 Task: Search one way flight ticket for 4 adults, 2 children, 2 infants in seat and 1 infant on lap in premium economy from Lewisburg: Greenbrier Valley Airport to Riverton: Central Wyoming Regional Airport (was Riverton Regional) on 8-4-2023. Choice of flights is Singapure airlines. Number of bags: 2 checked bags. Price is upto 108000. Outbound departure time preference is 6:15.
Action: Mouse moved to (397, 333)
Screenshot: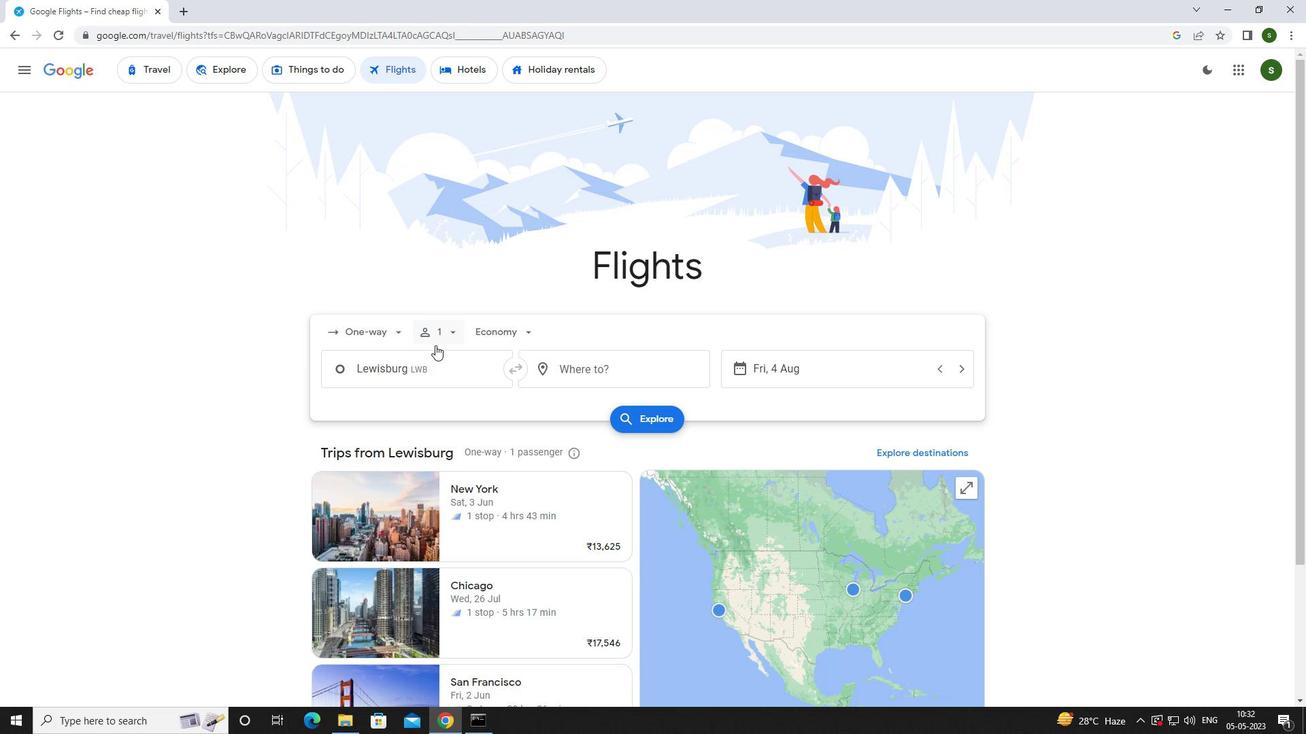 
Action: Mouse pressed left at (397, 333)
Screenshot: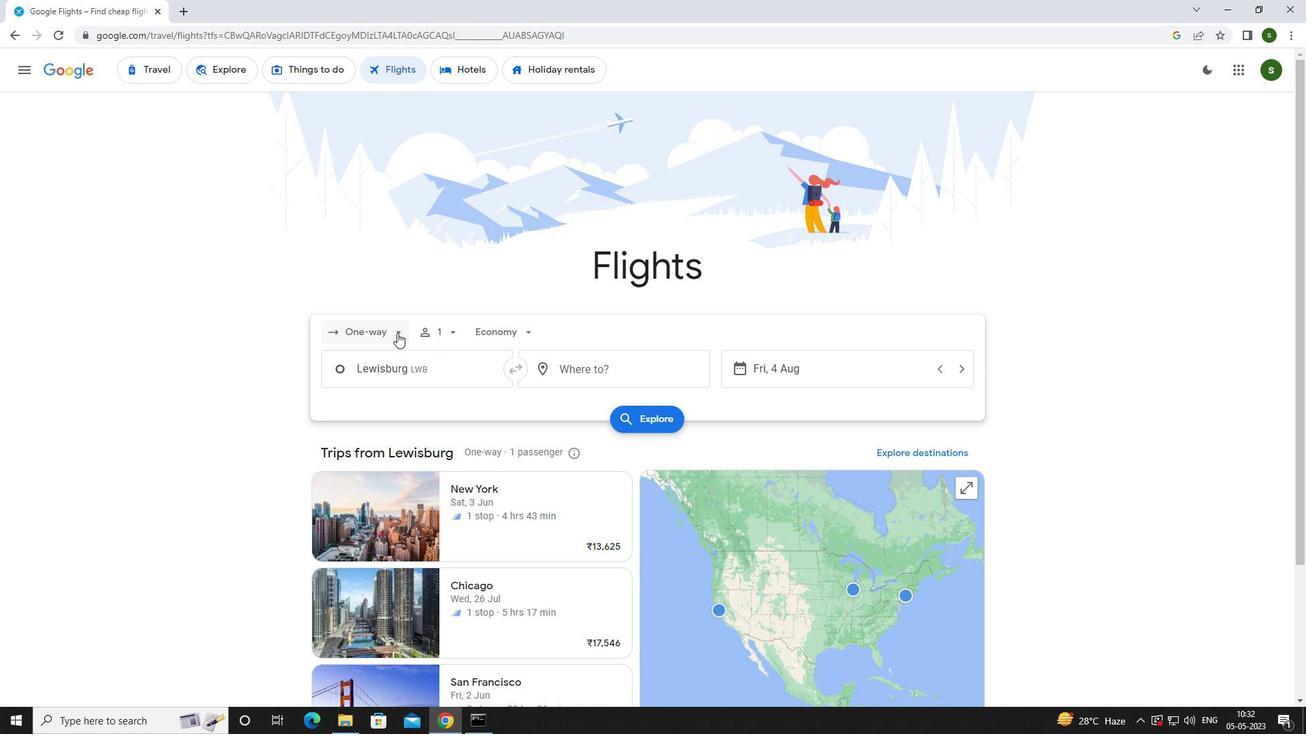
Action: Mouse moved to (394, 389)
Screenshot: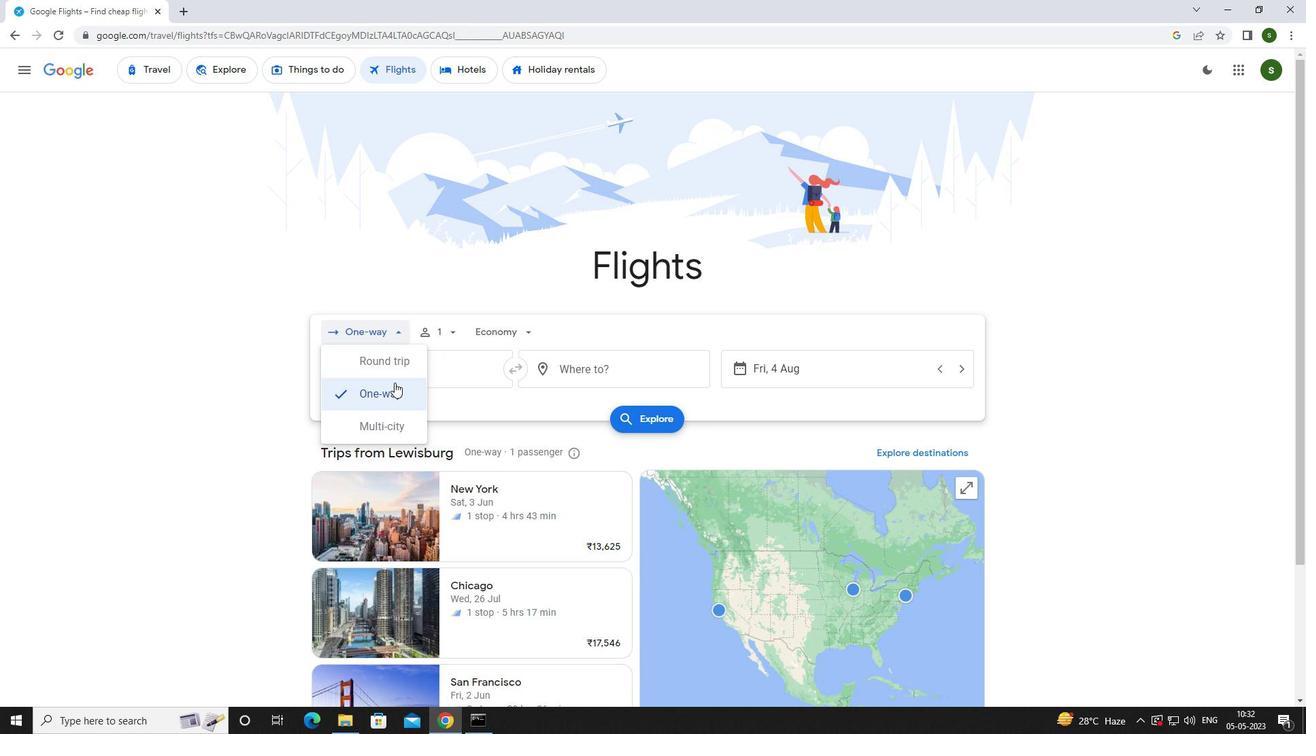 
Action: Mouse pressed left at (394, 389)
Screenshot: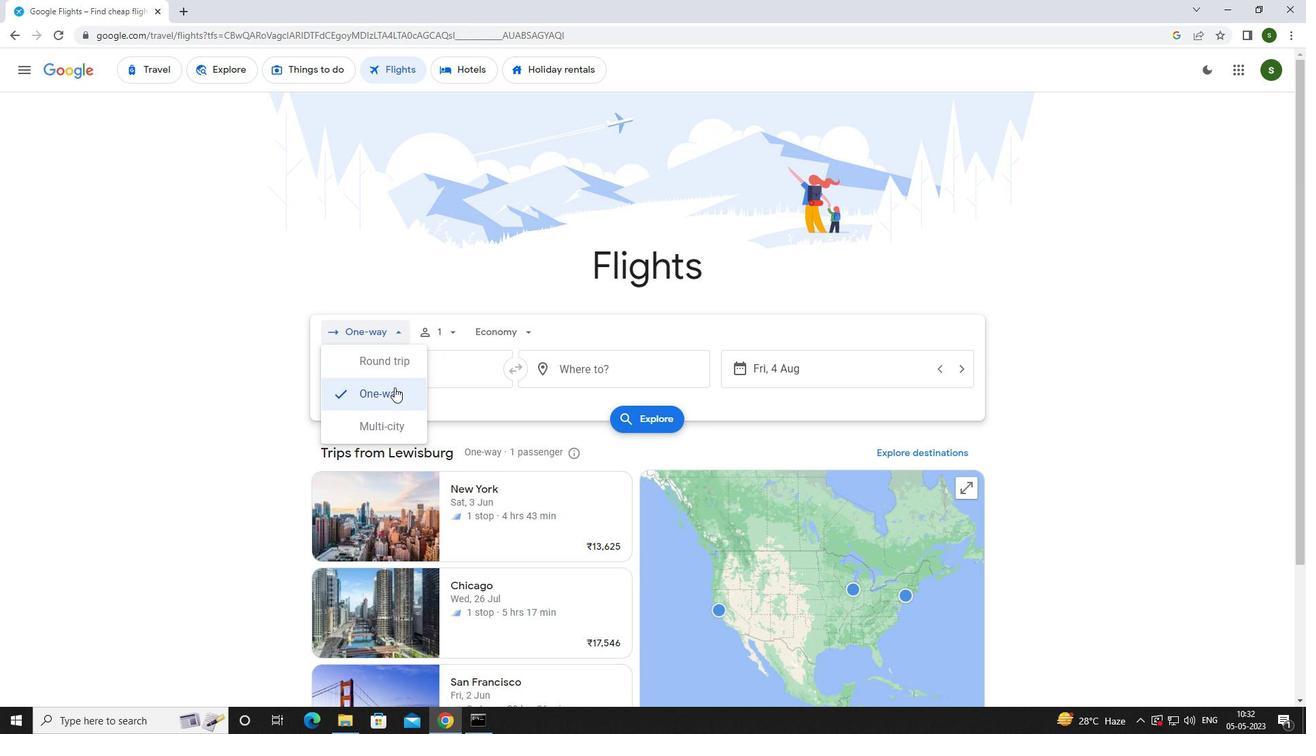 
Action: Mouse moved to (451, 329)
Screenshot: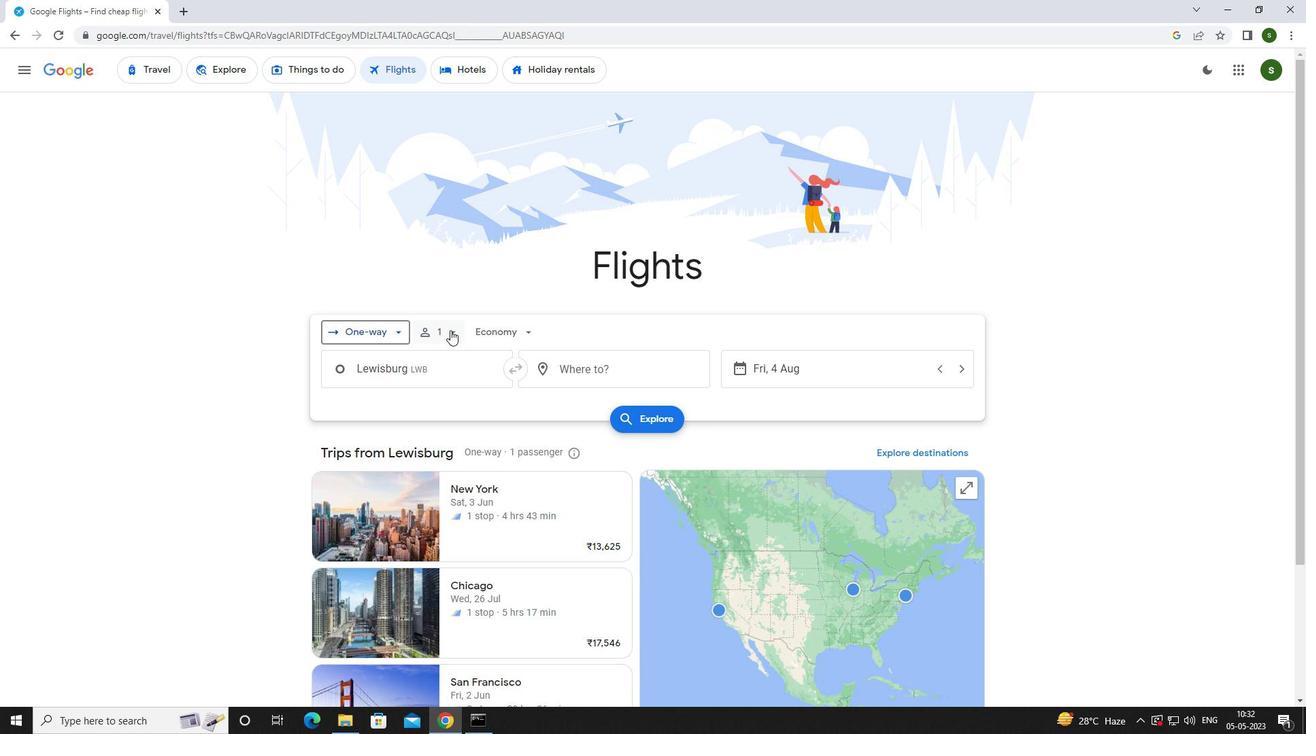 
Action: Mouse pressed left at (451, 329)
Screenshot: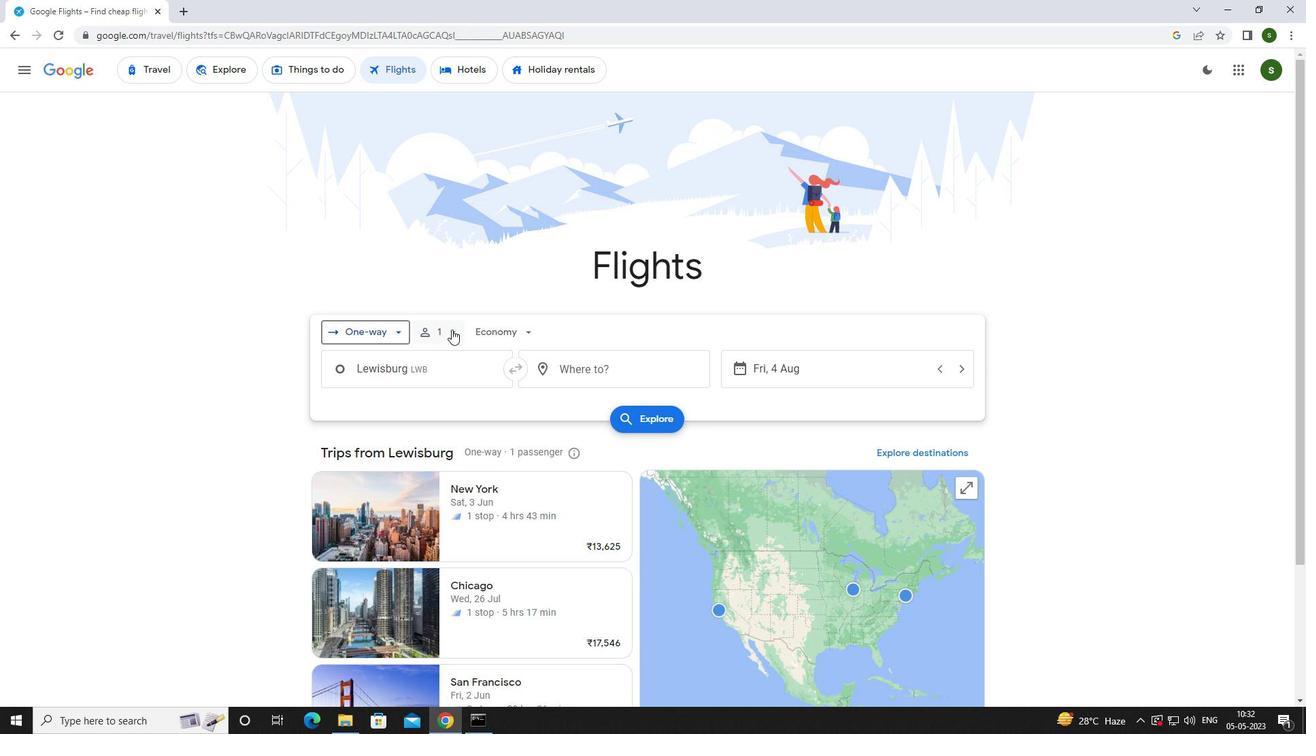 
Action: Mouse moved to (551, 361)
Screenshot: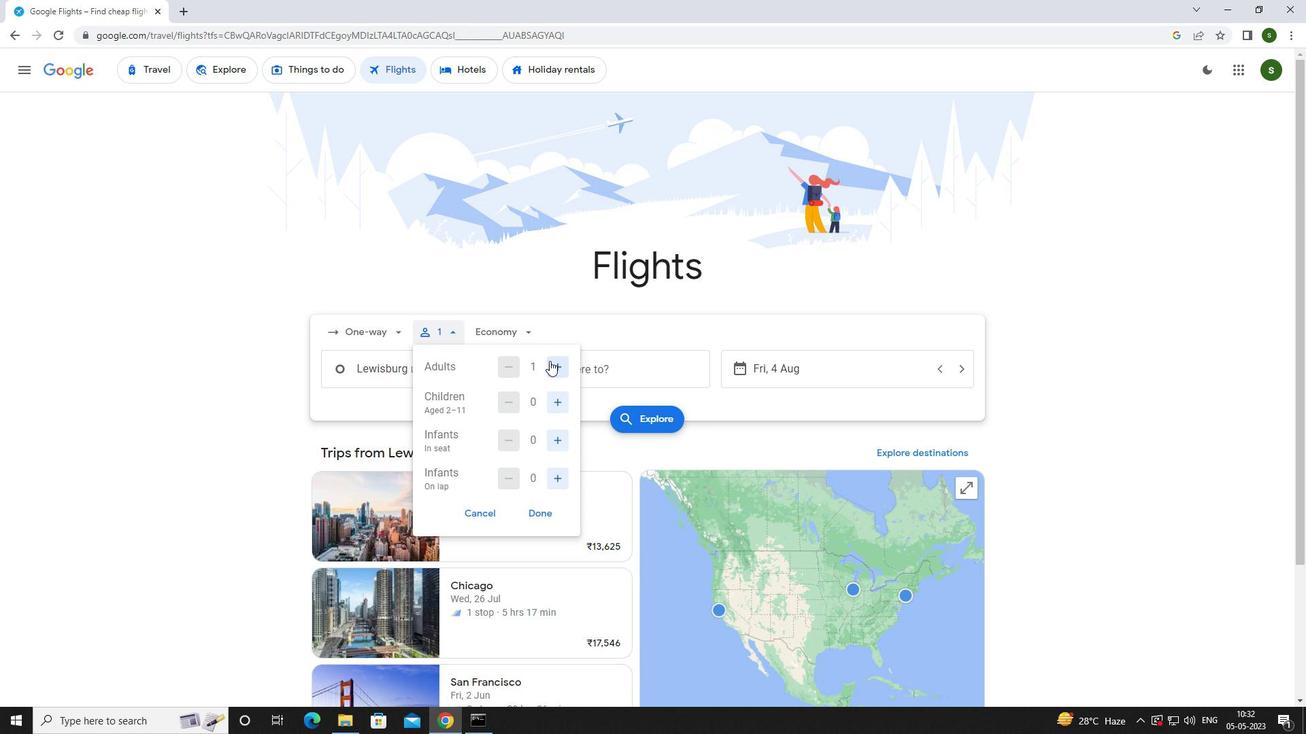 
Action: Mouse pressed left at (551, 361)
Screenshot: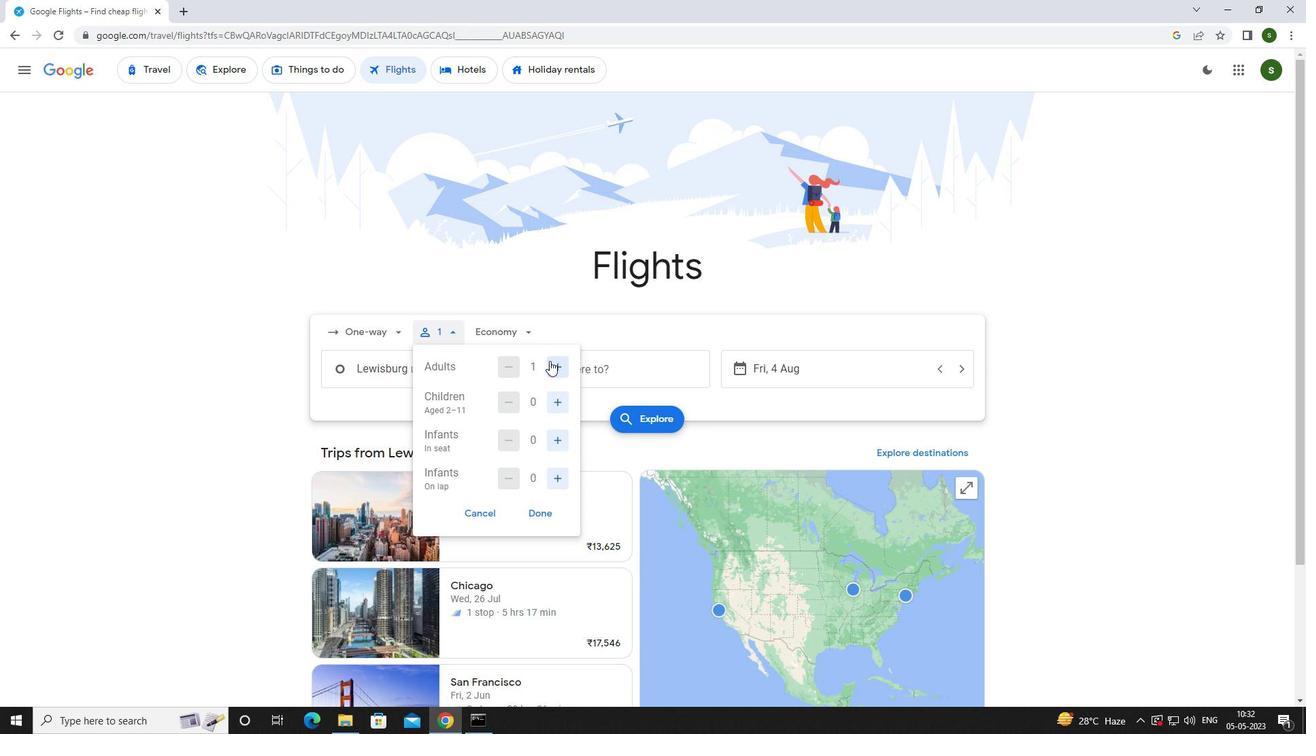 
Action: Mouse pressed left at (551, 361)
Screenshot: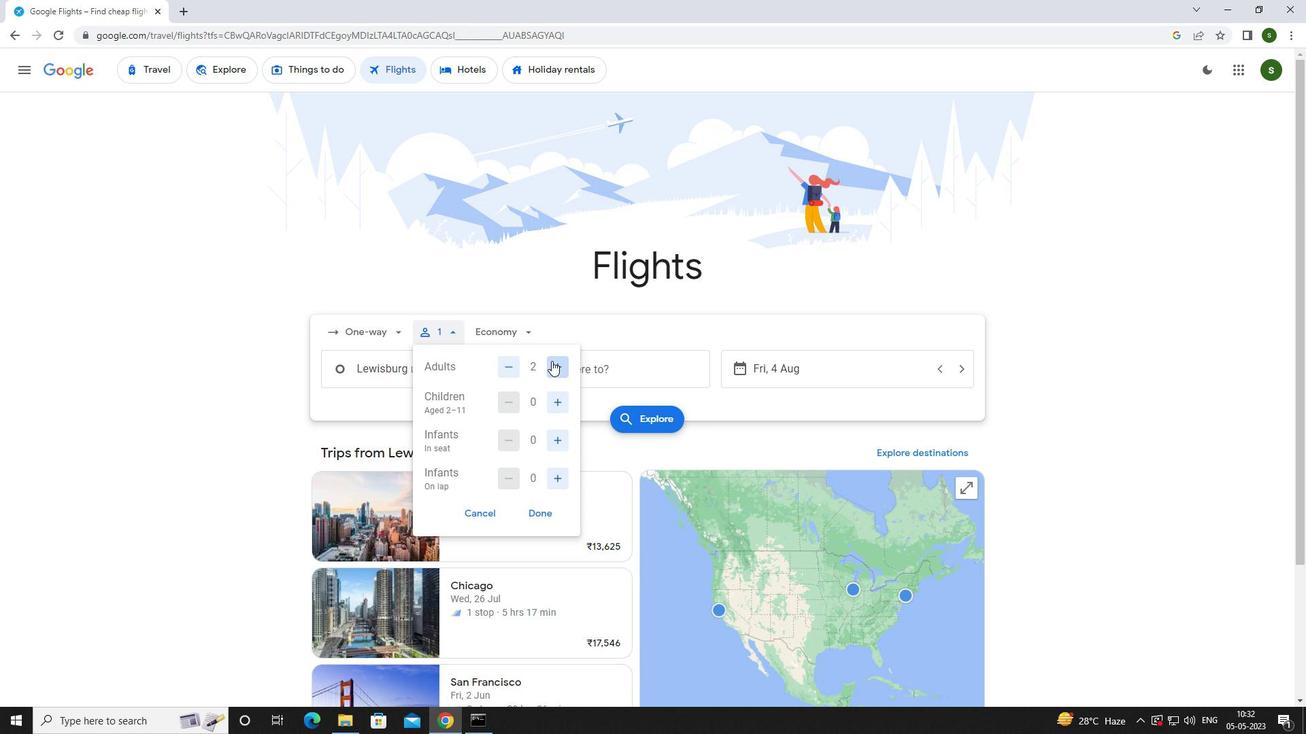 
Action: Mouse pressed left at (551, 361)
Screenshot: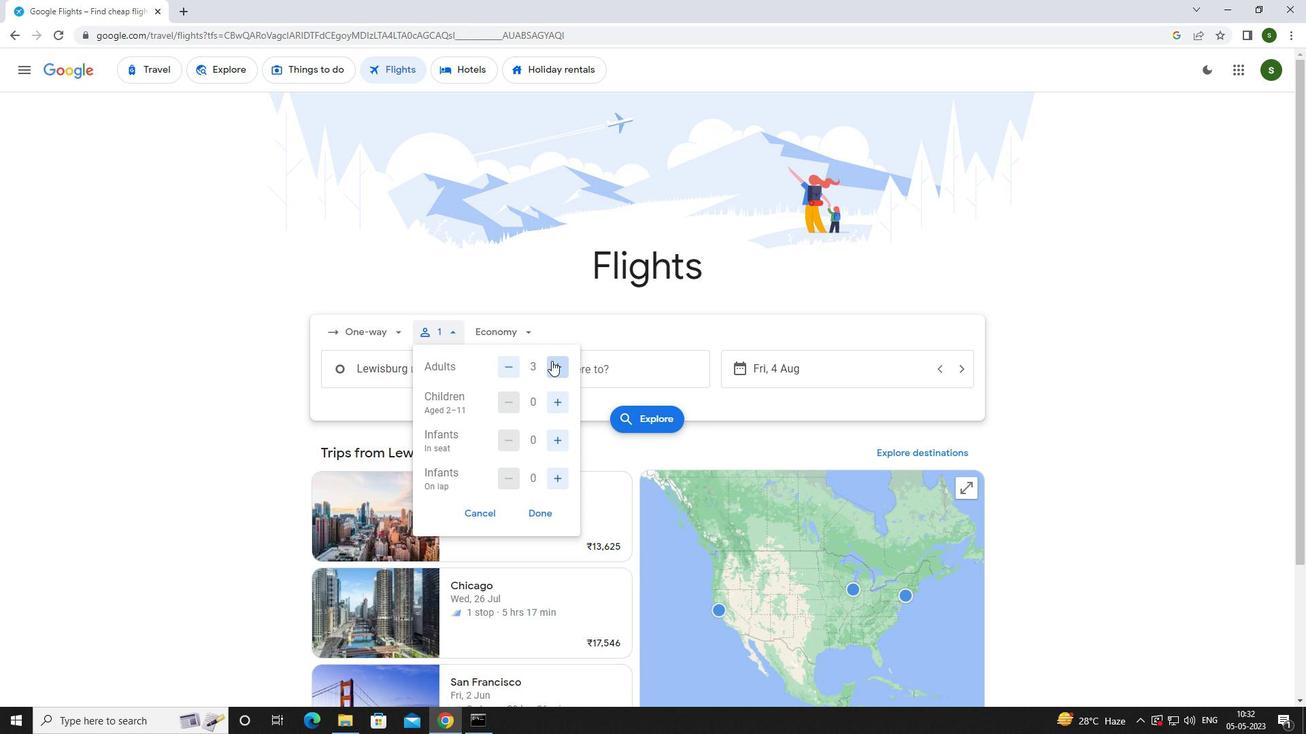 
Action: Mouse moved to (559, 402)
Screenshot: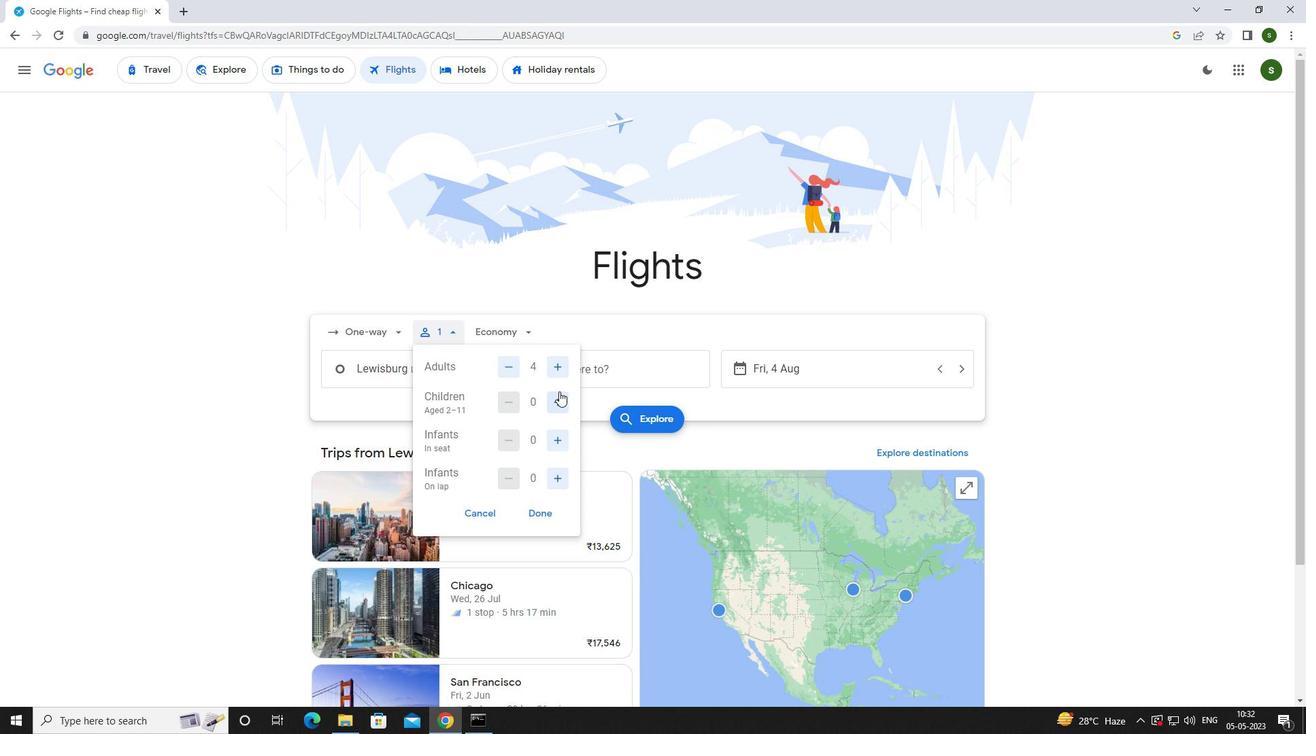 
Action: Mouse pressed left at (559, 402)
Screenshot: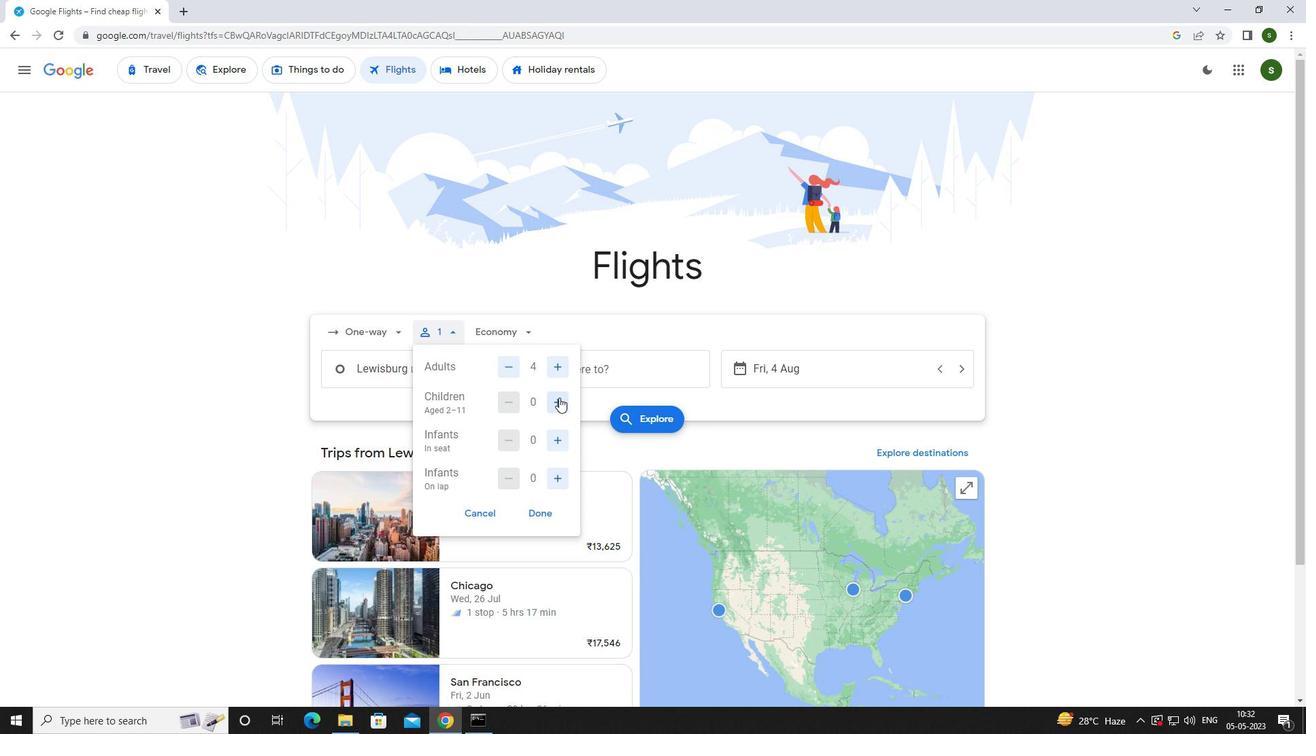
Action: Mouse pressed left at (559, 402)
Screenshot: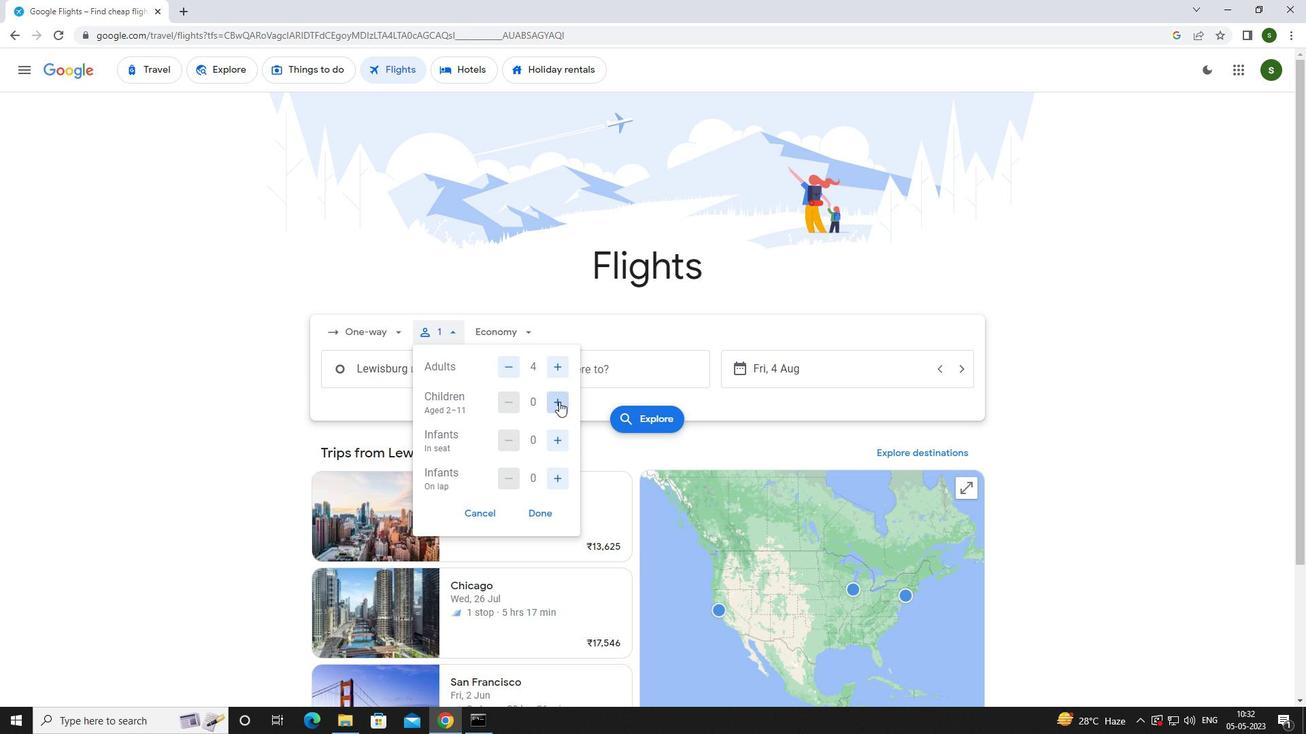 
Action: Mouse moved to (561, 446)
Screenshot: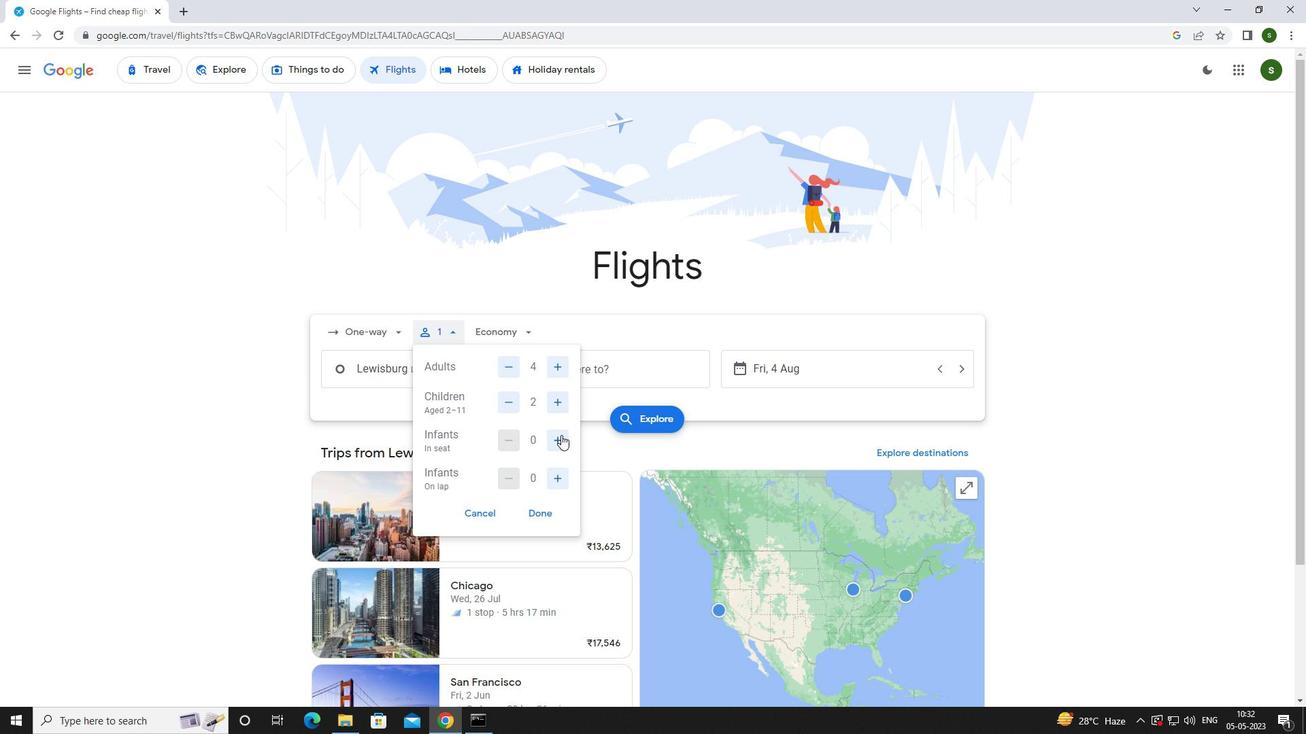 
Action: Mouse pressed left at (561, 446)
Screenshot: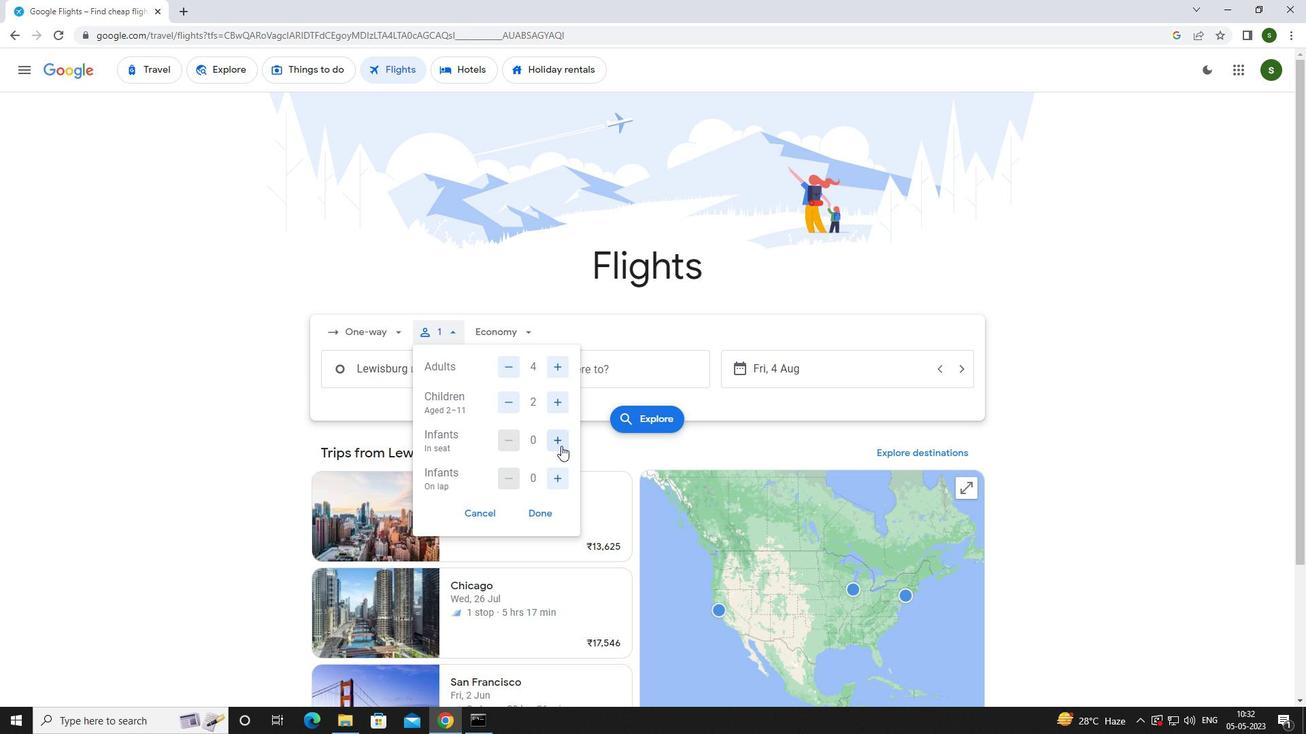 
Action: Mouse pressed left at (561, 446)
Screenshot: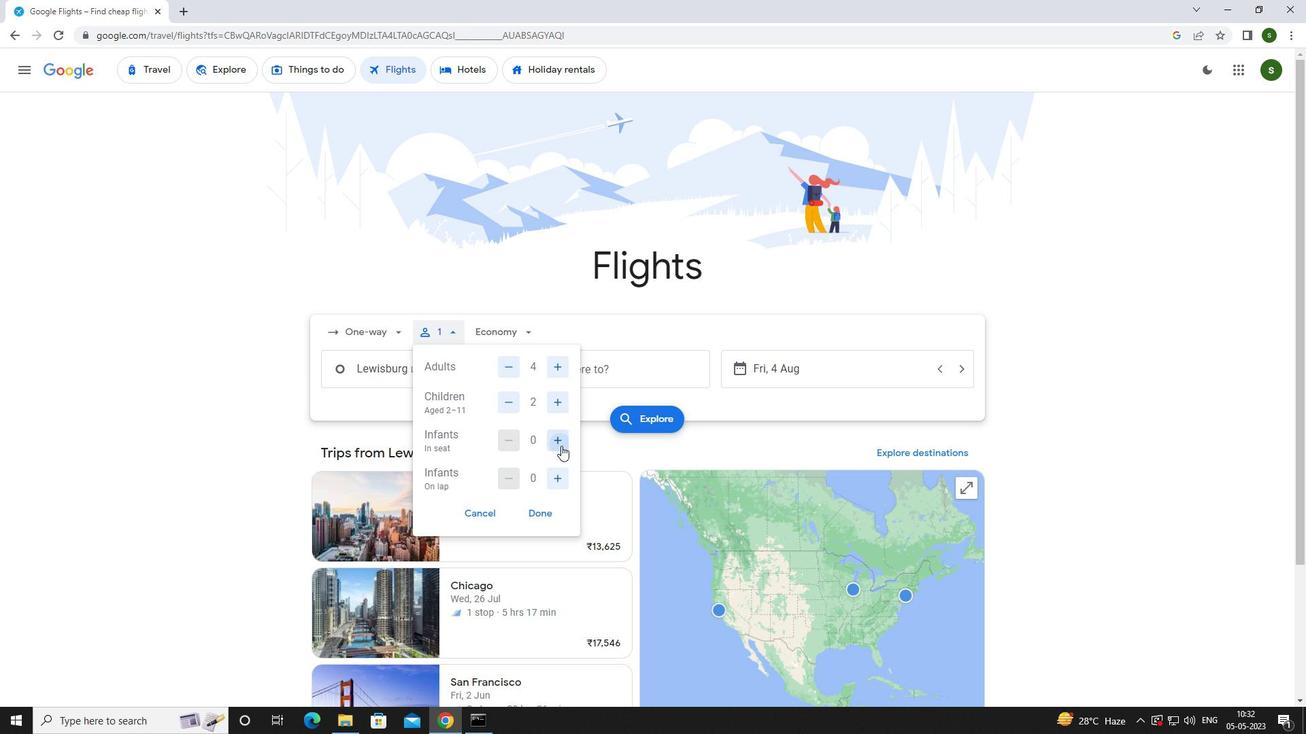 
Action: Mouse moved to (557, 478)
Screenshot: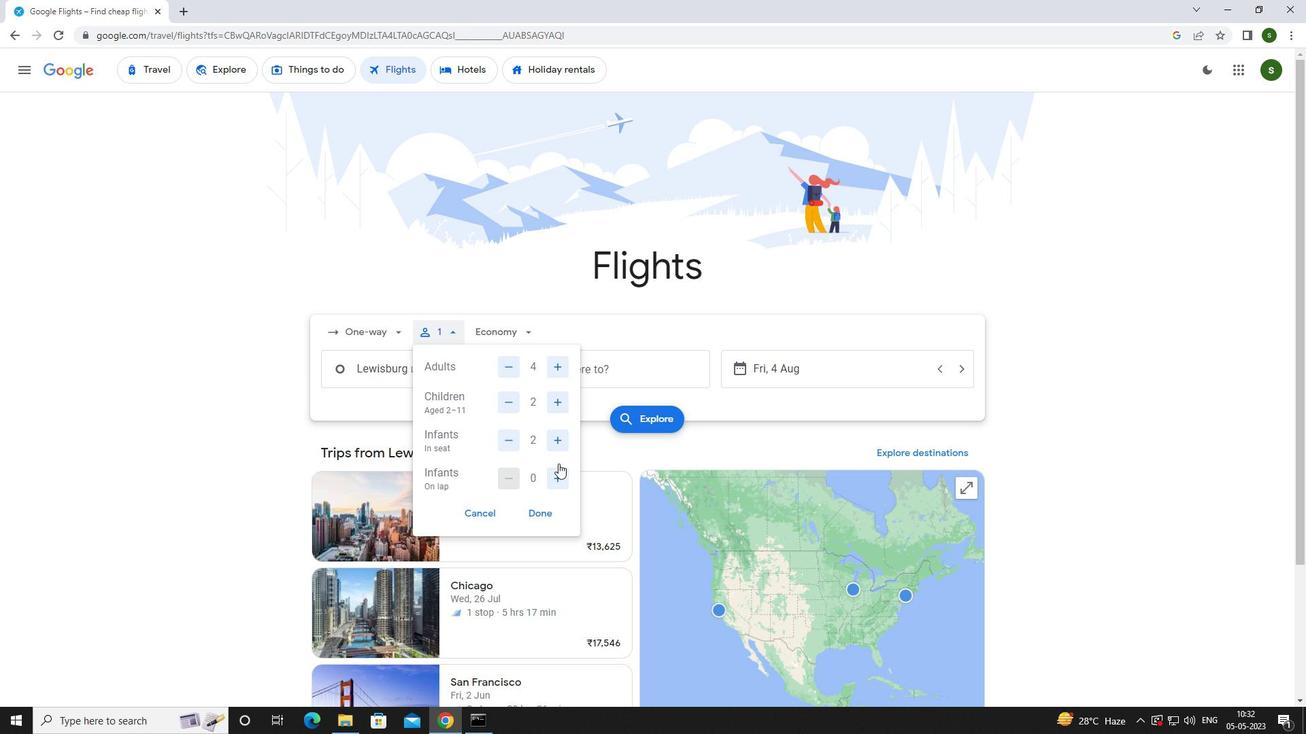 
Action: Mouse pressed left at (557, 478)
Screenshot: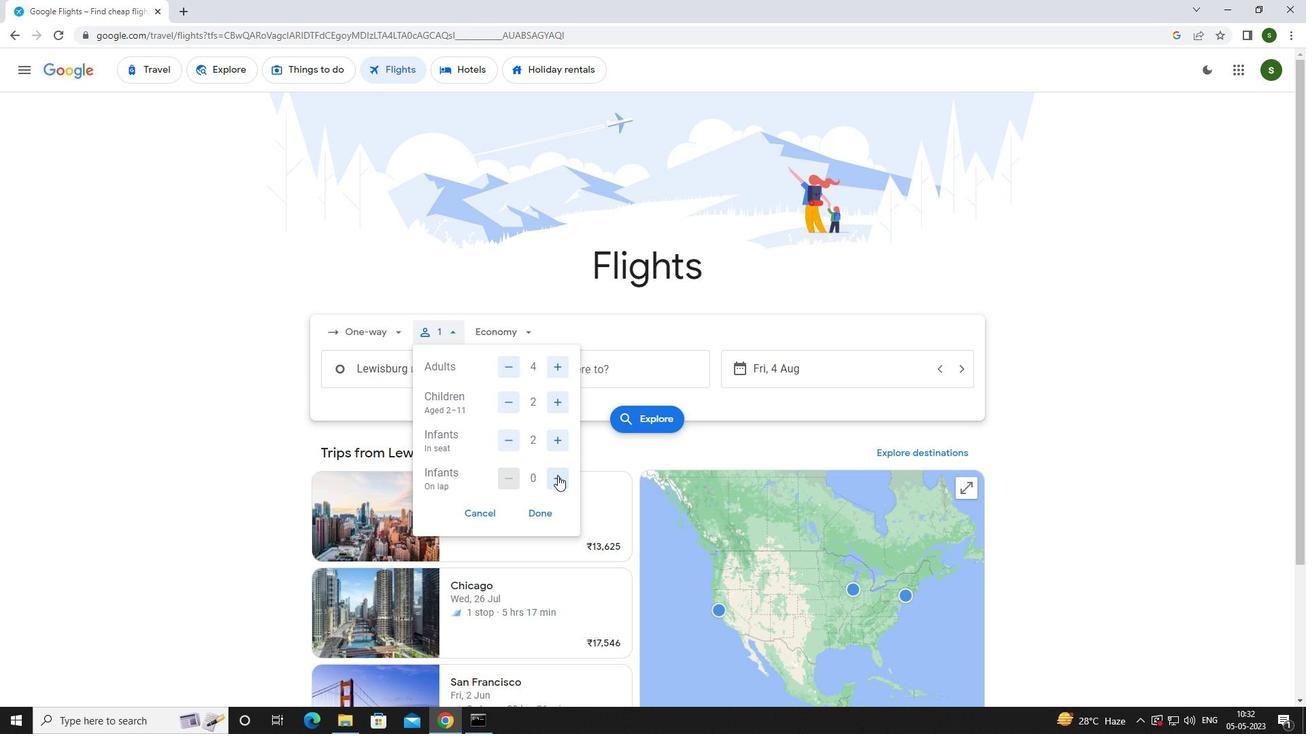 
Action: Mouse moved to (522, 332)
Screenshot: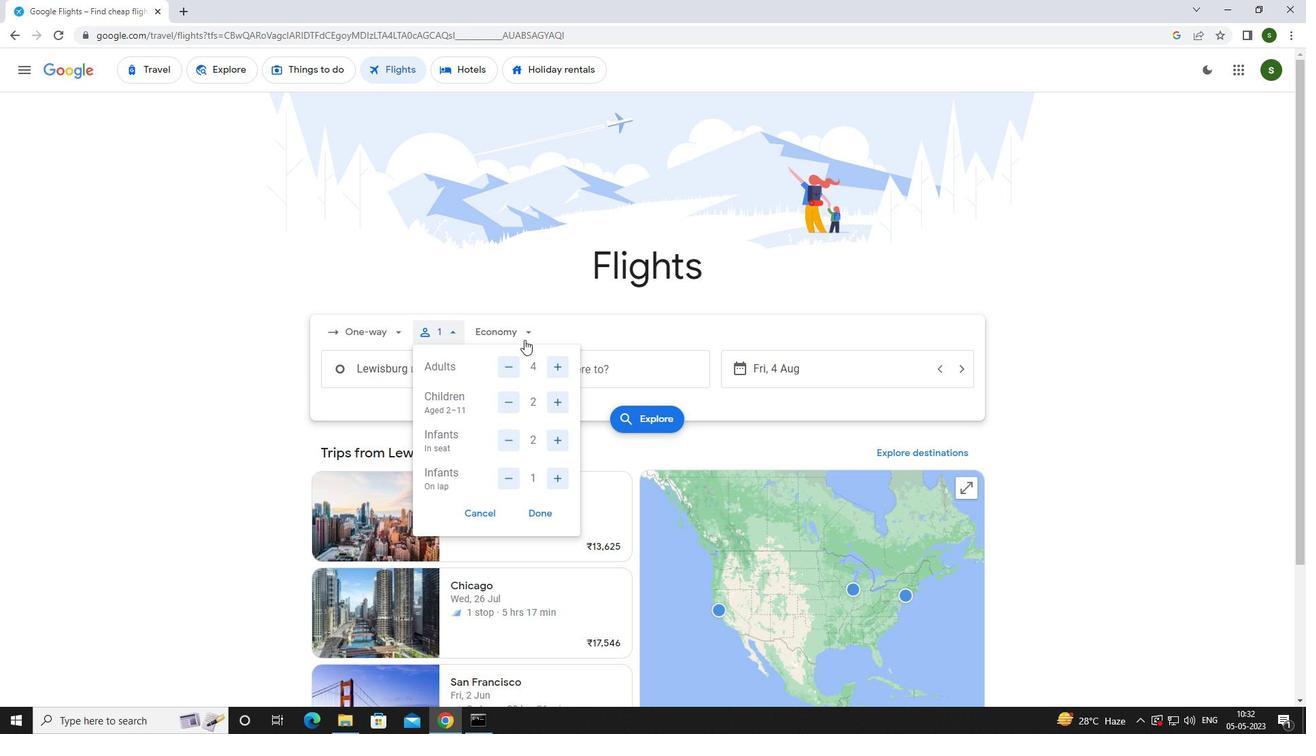 
Action: Mouse pressed left at (522, 332)
Screenshot: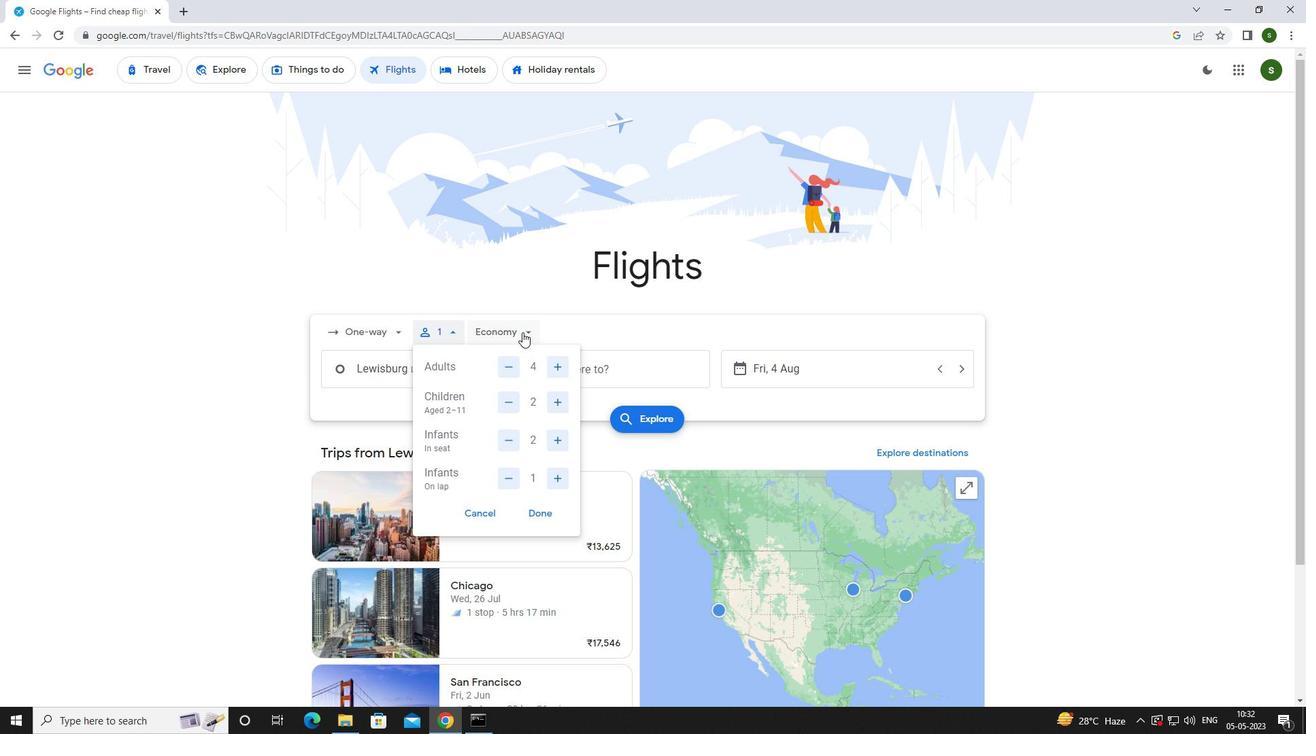 
Action: Mouse moved to (529, 390)
Screenshot: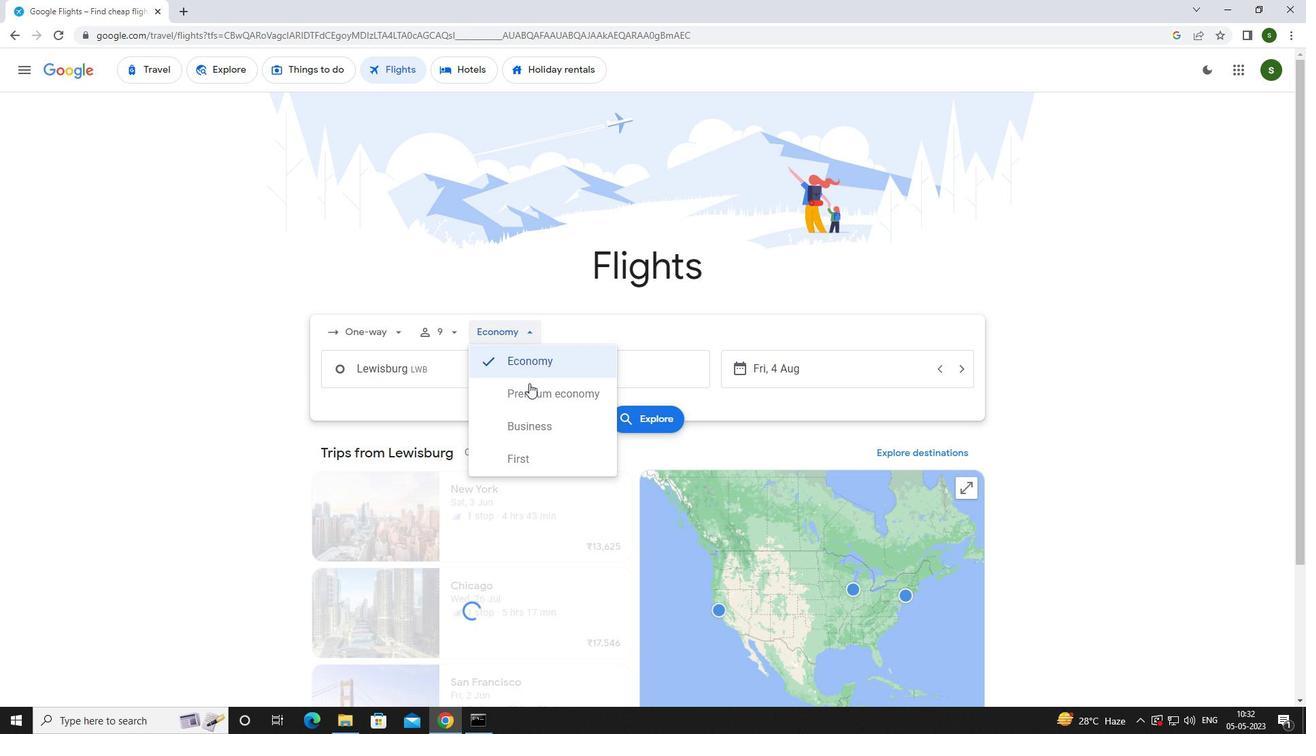 
Action: Mouse pressed left at (529, 390)
Screenshot: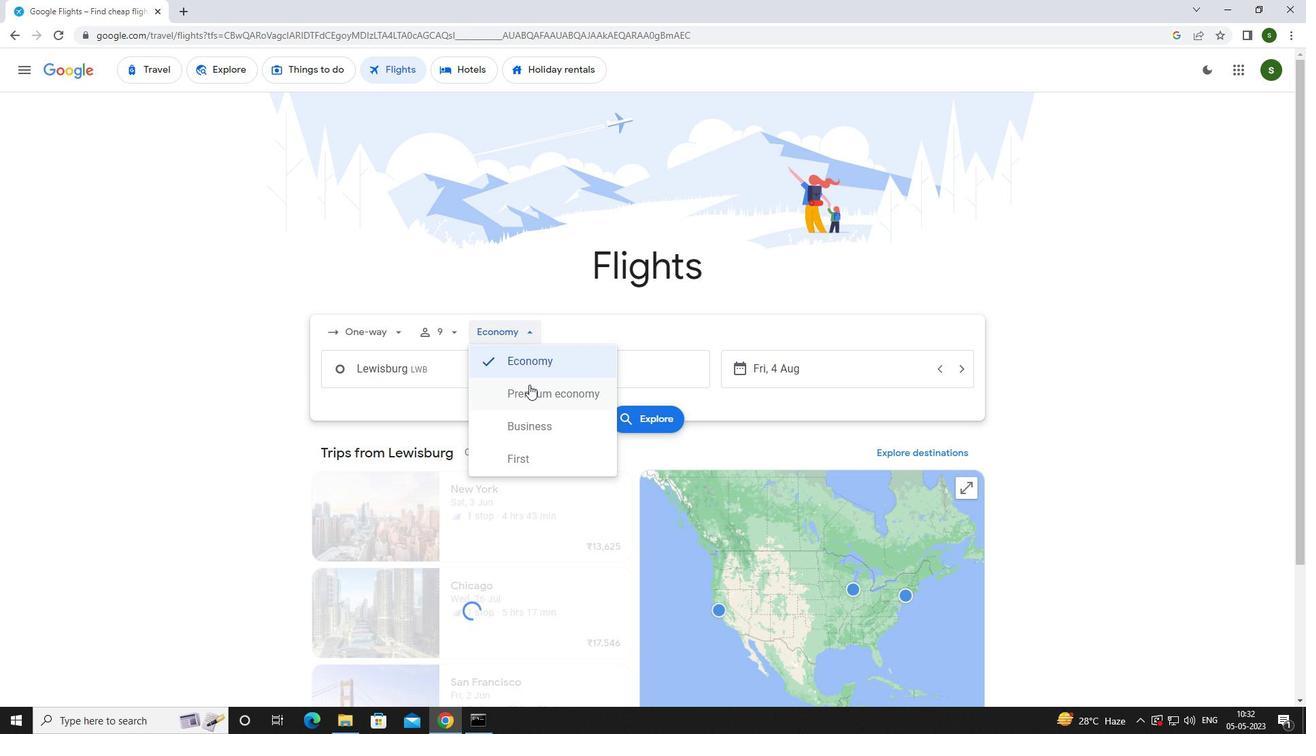 
Action: Mouse moved to (485, 374)
Screenshot: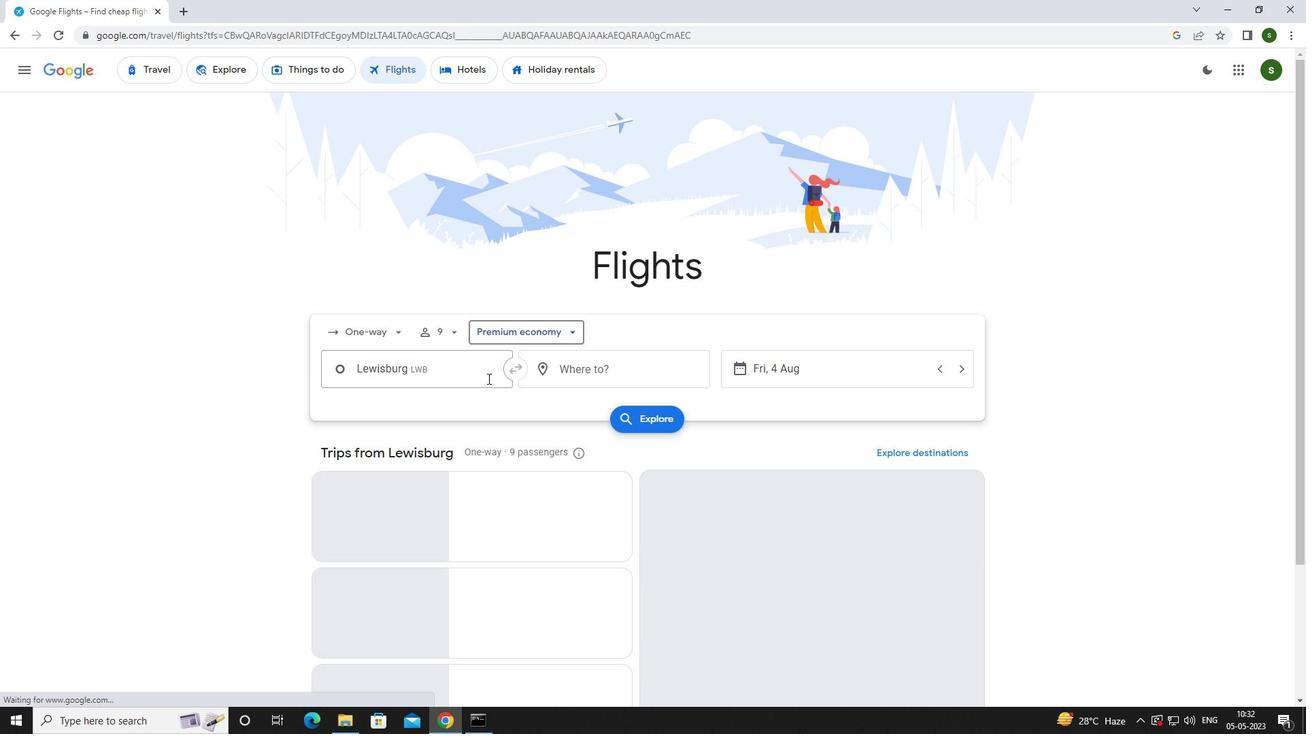 
Action: Mouse pressed left at (485, 374)
Screenshot: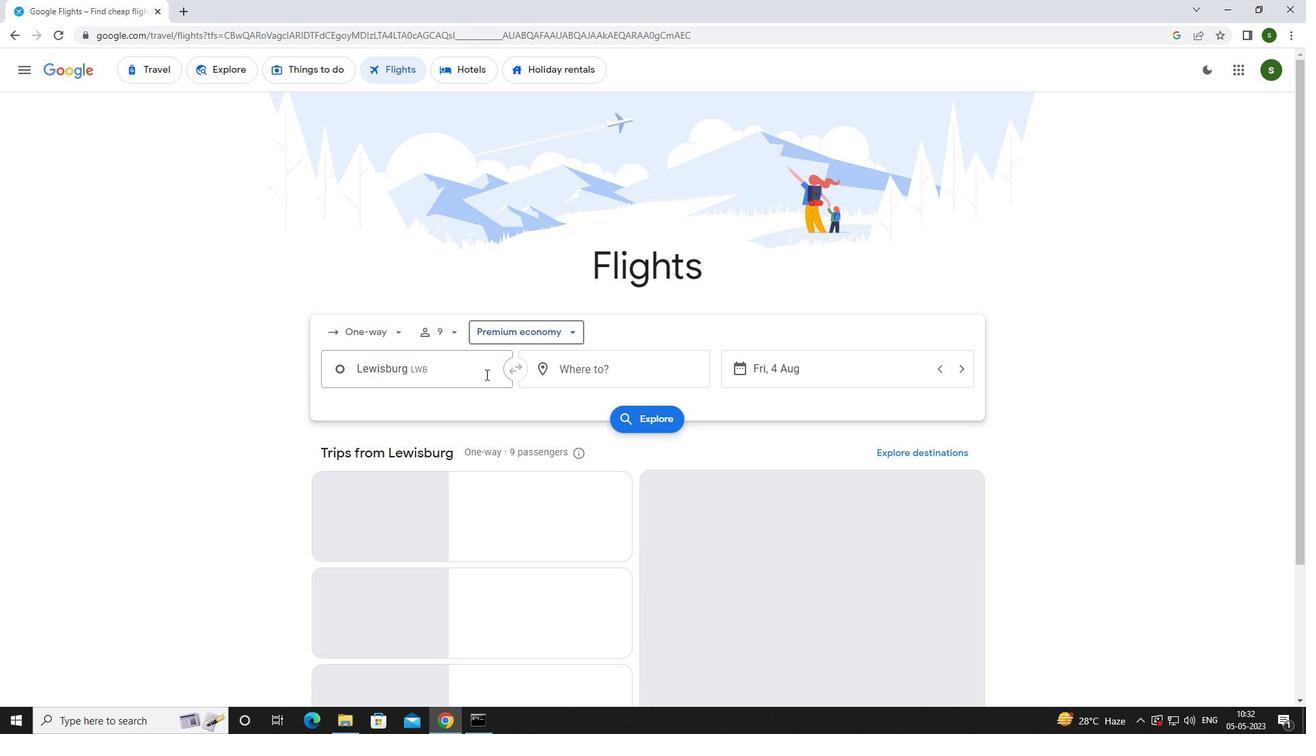
Action: Key pressed <Key.caps_lock>l<Key.caps_lock>ewisb
Screenshot: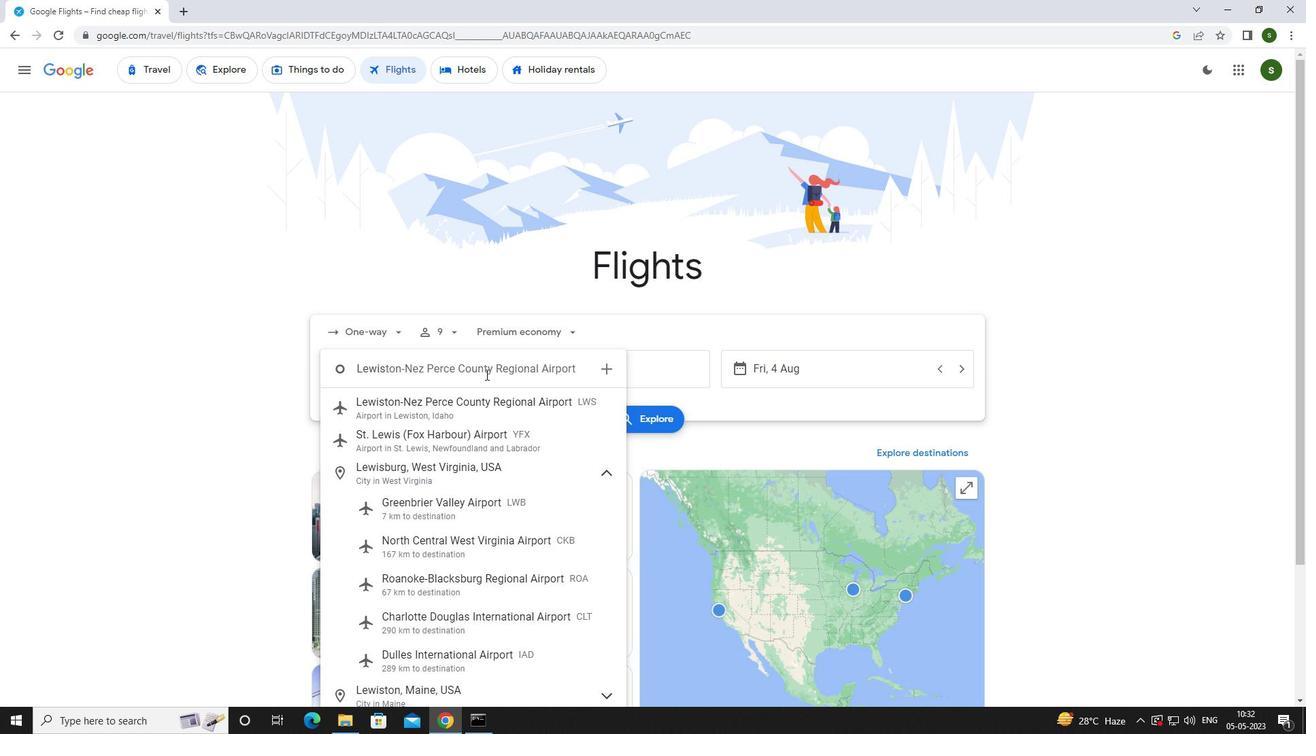 
Action: Mouse moved to (482, 446)
Screenshot: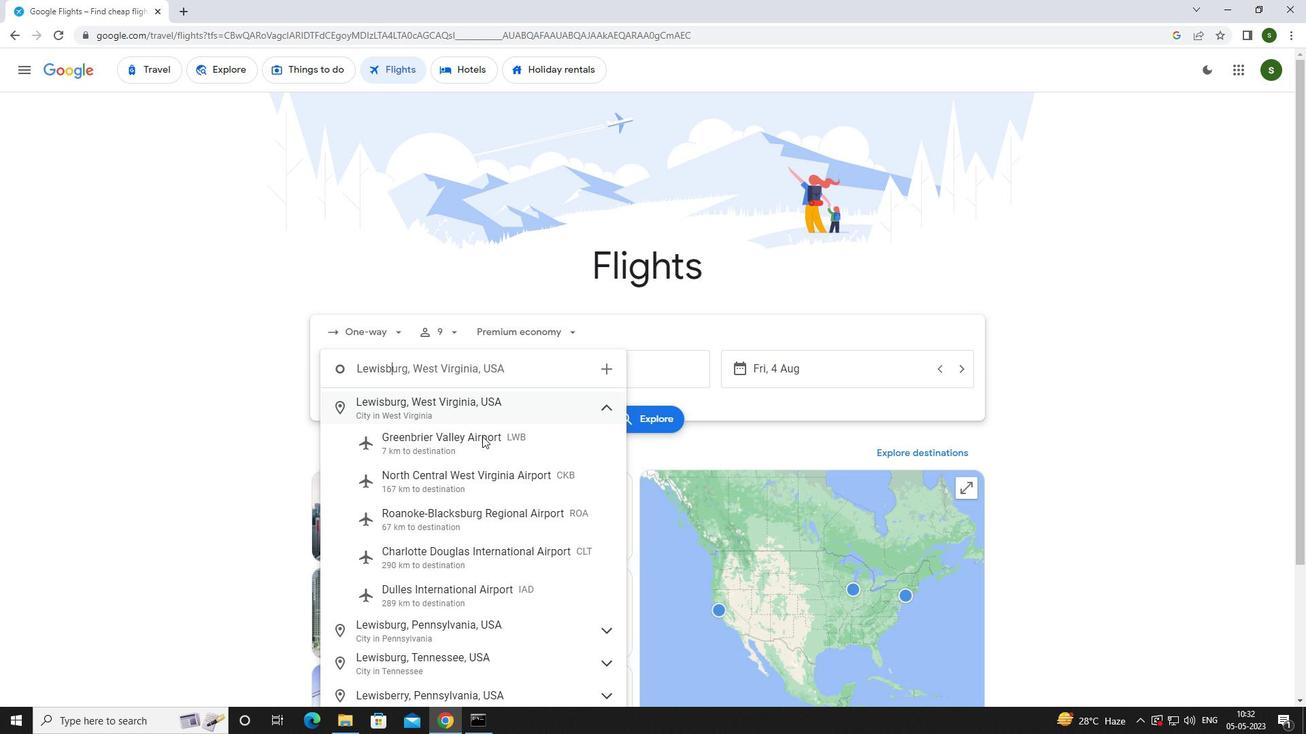 
Action: Mouse pressed left at (482, 446)
Screenshot: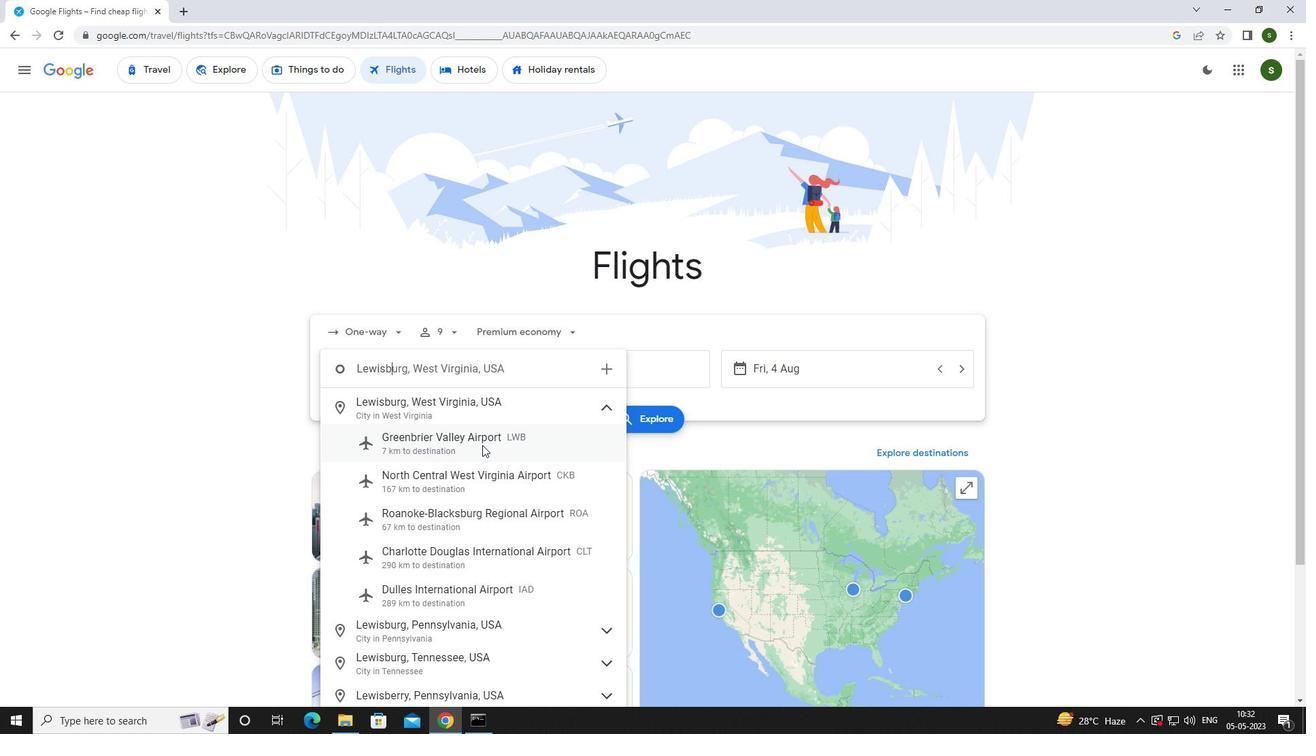 
Action: Mouse moved to (610, 371)
Screenshot: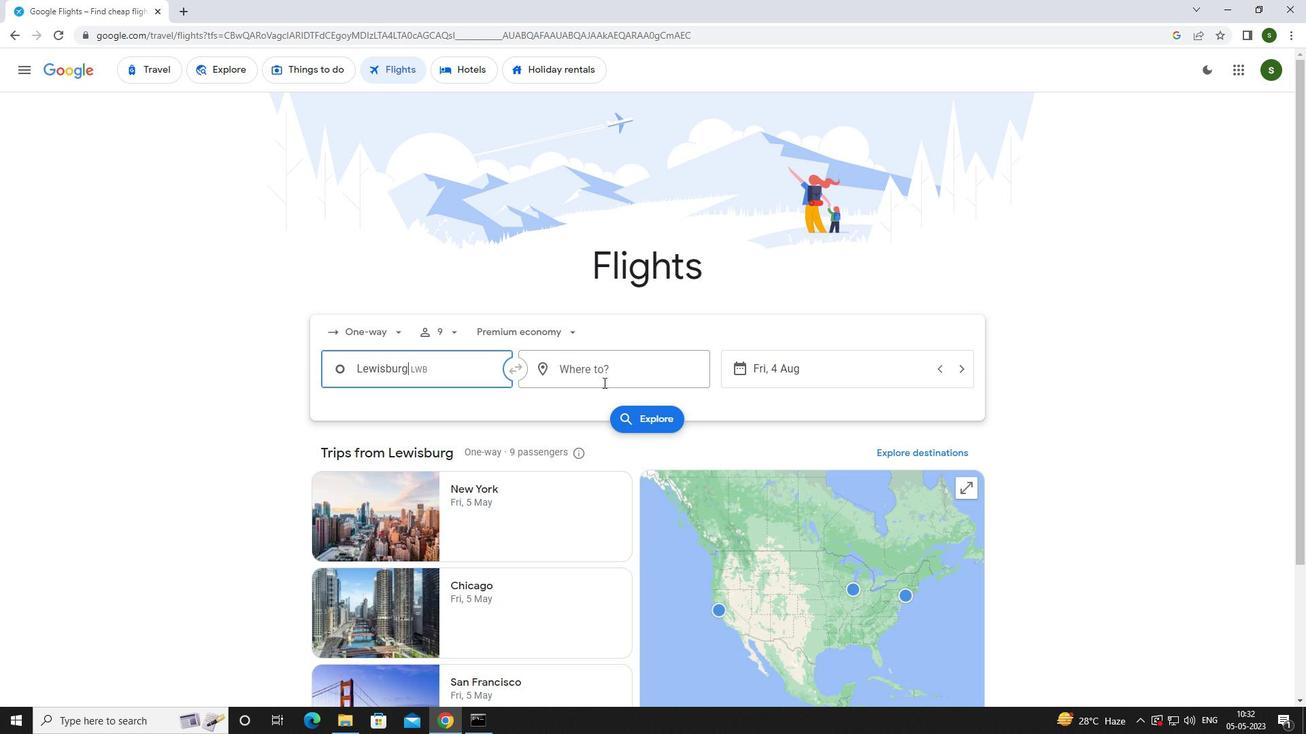 
Action: Mouse pressed left at (610, 371)
Screenshot: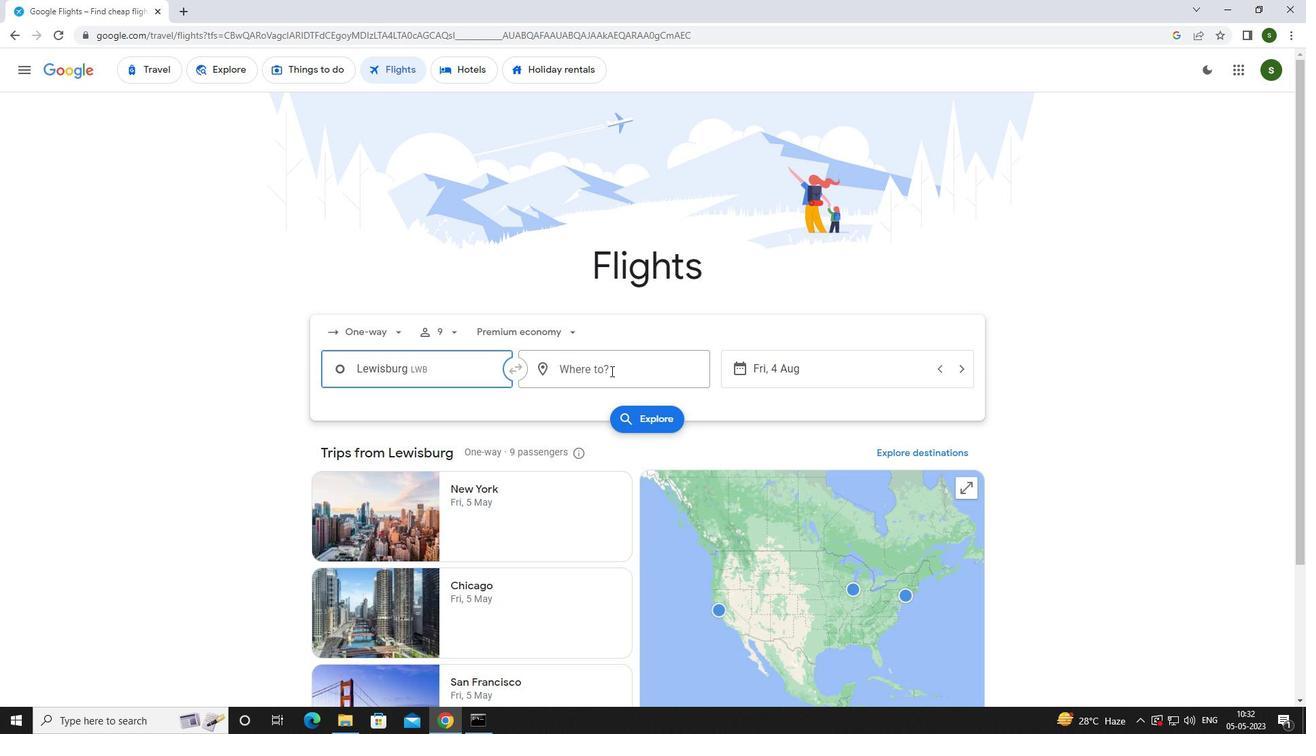 
Action: Key pressed <Key.caps_lock>r<Key.caps_lock>iverton
Screenshot: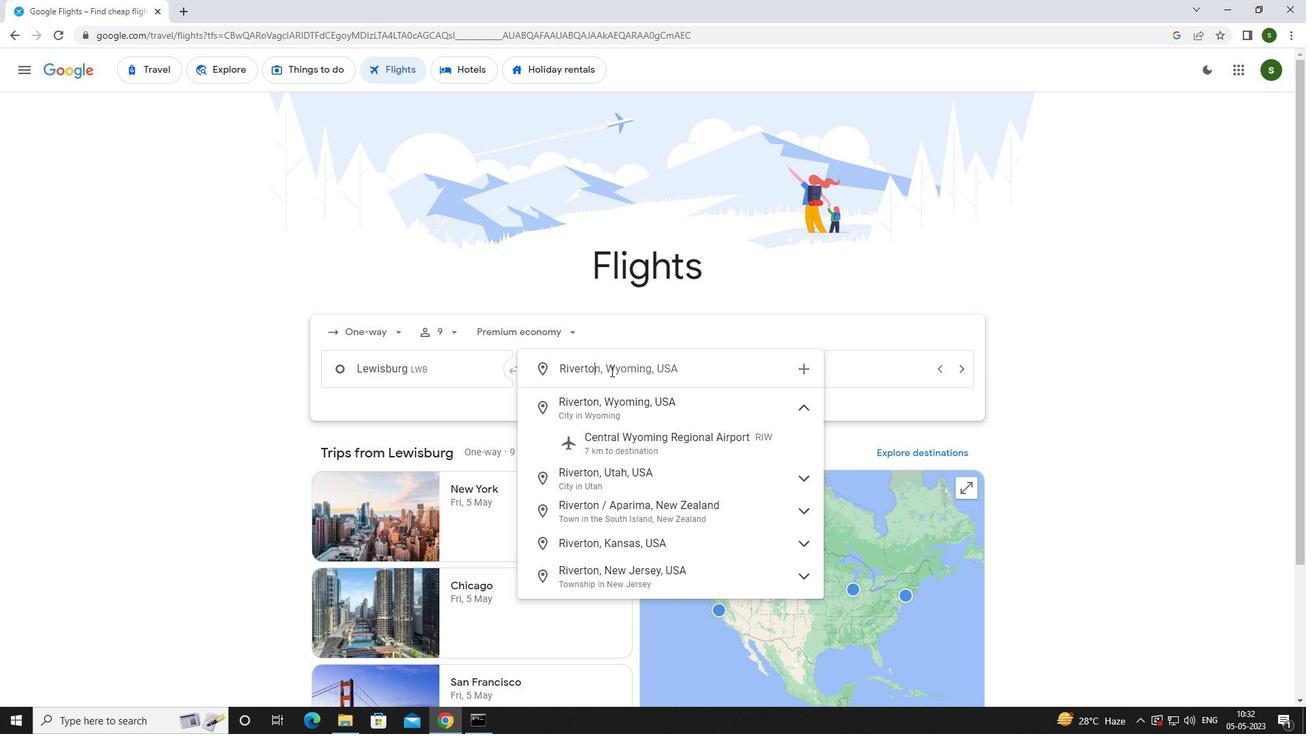 
Action: Mouse moved to (623, 440)
Screenshot: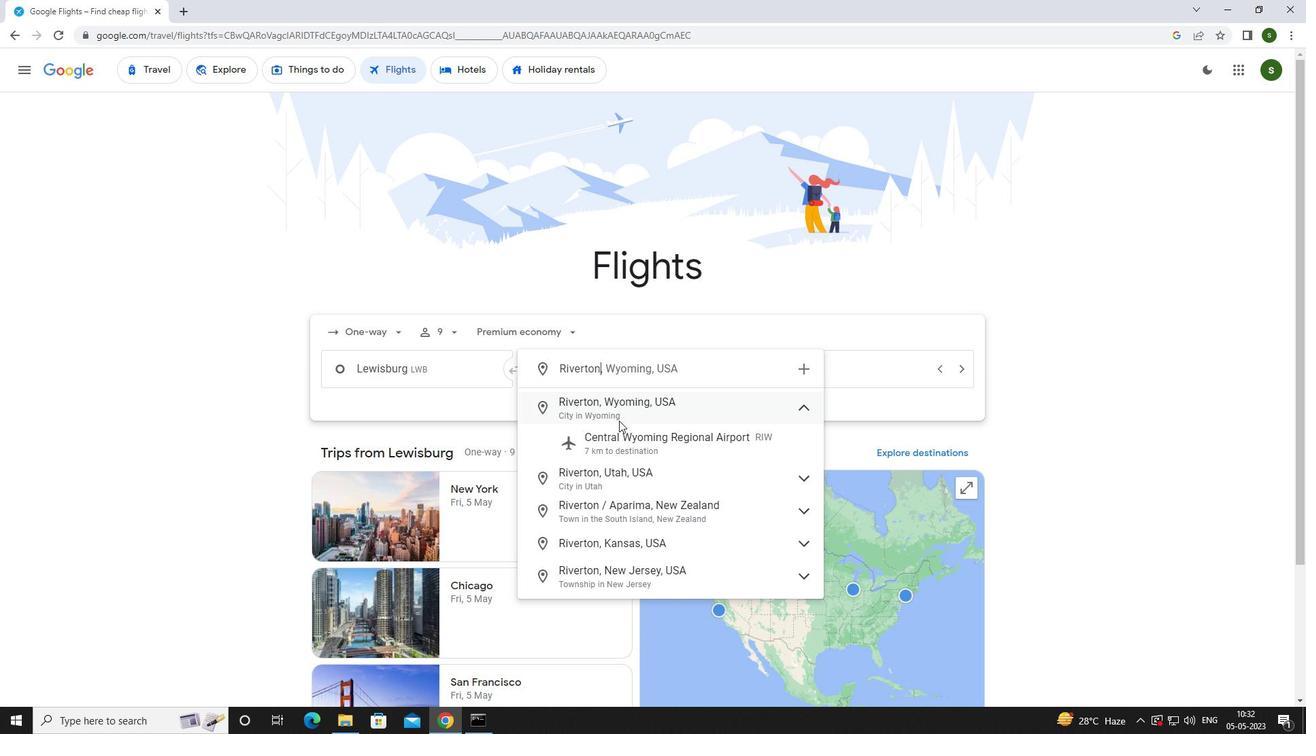 
Action: Mouse pressed left at (623, 440)
Screenshot: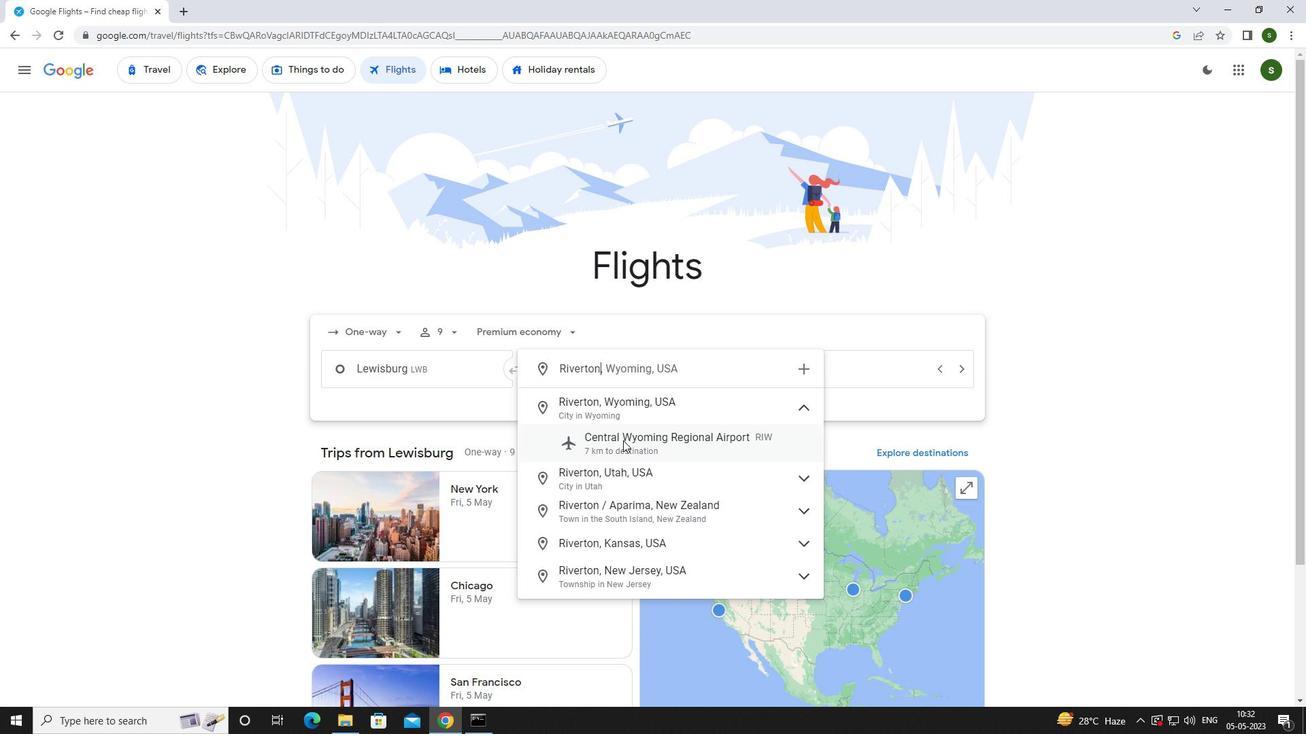 
Action: Mouse moved to (808, 372)
Screenshot: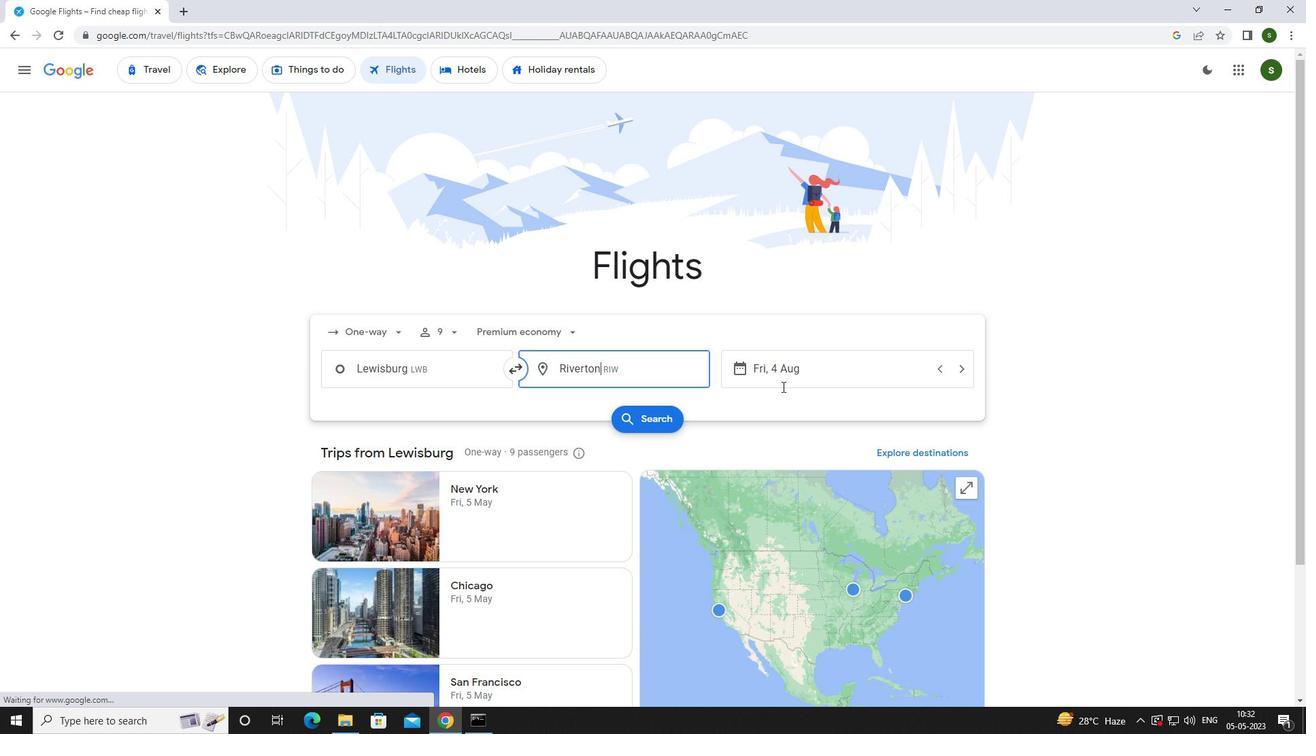 
Action: Mouse pressed left at (808, 372)
Screenshot: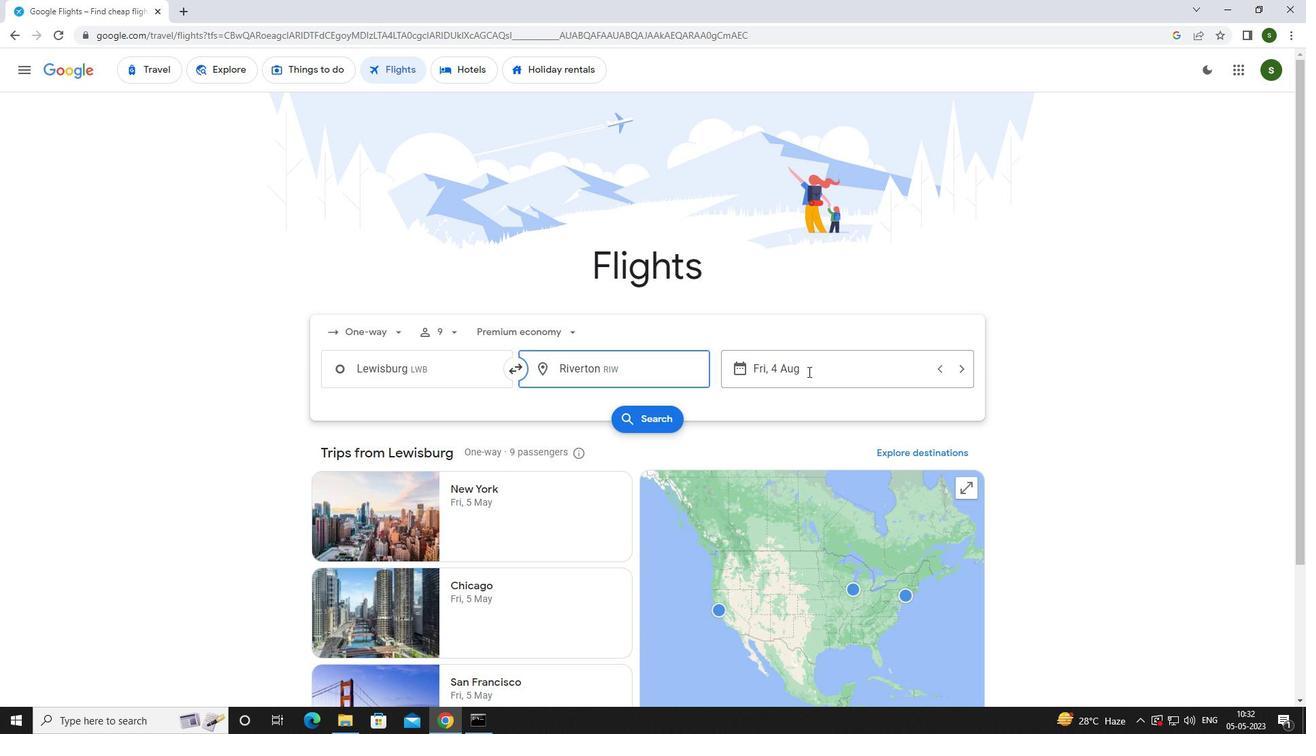
Action: Mouse moved to (650, 464)
Screenshot: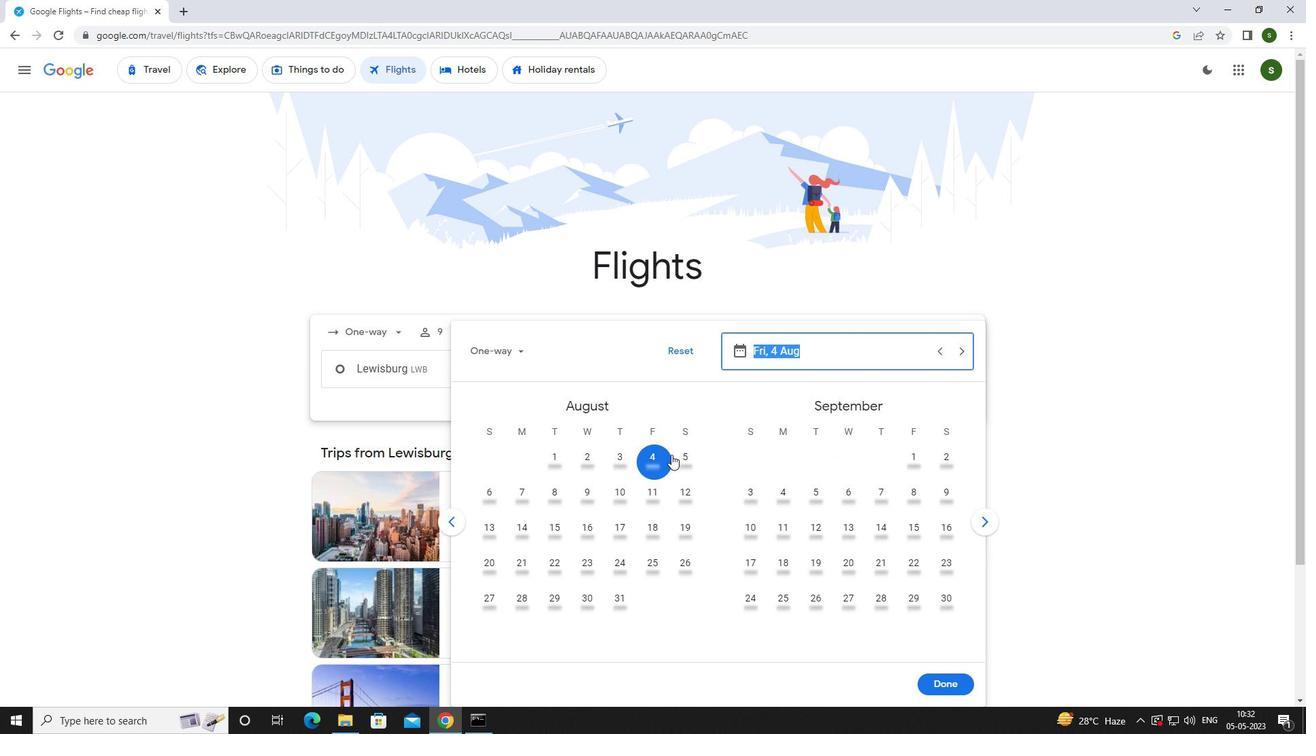 
Action: Mouse pressed left at (650, 464)
Screenshot: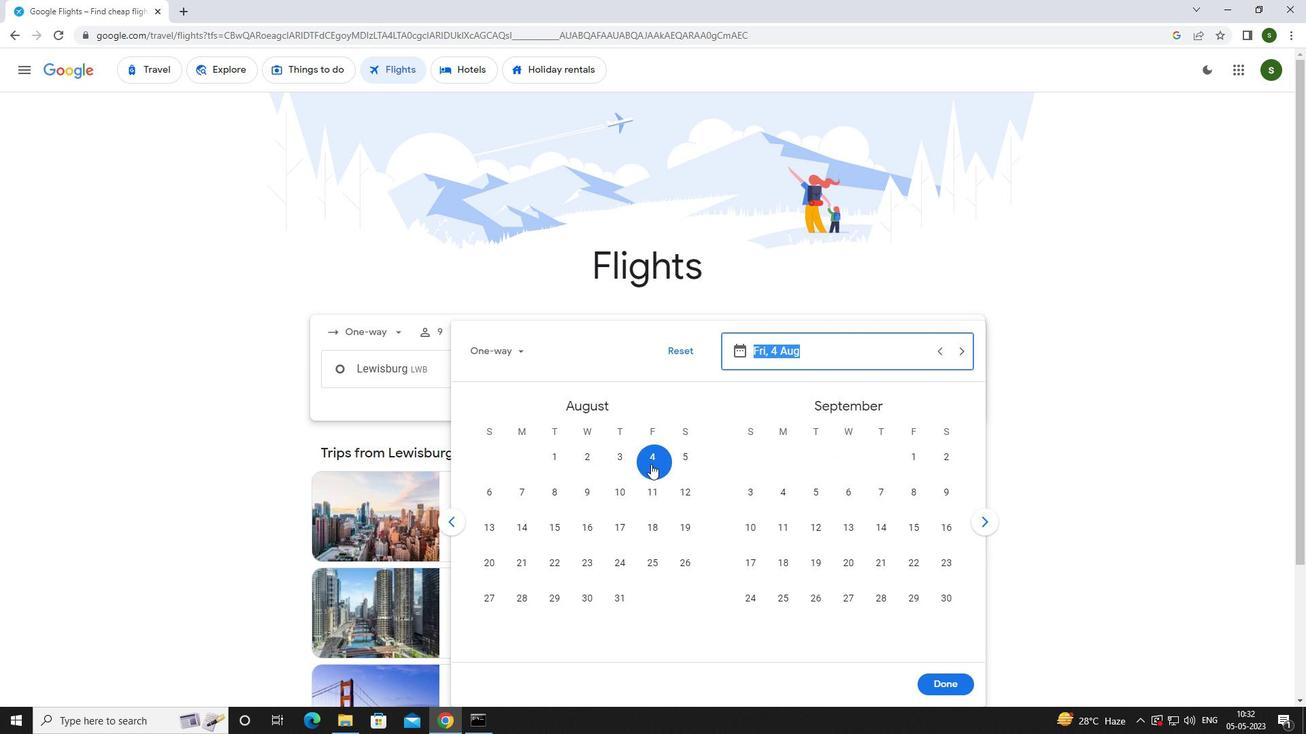 
Action: Mouse moved to (938, 682)
Screenshot: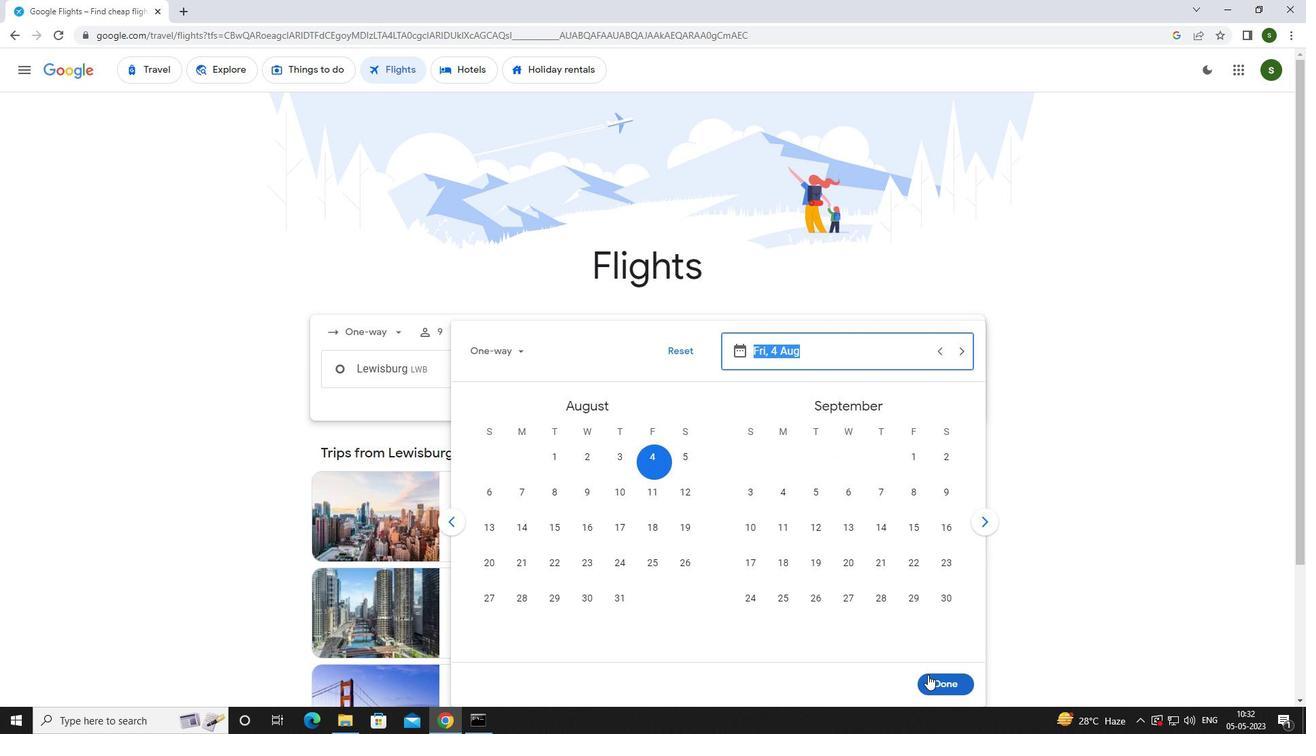 
Action: Mouse pressed left at (938, 682)
Screenshot: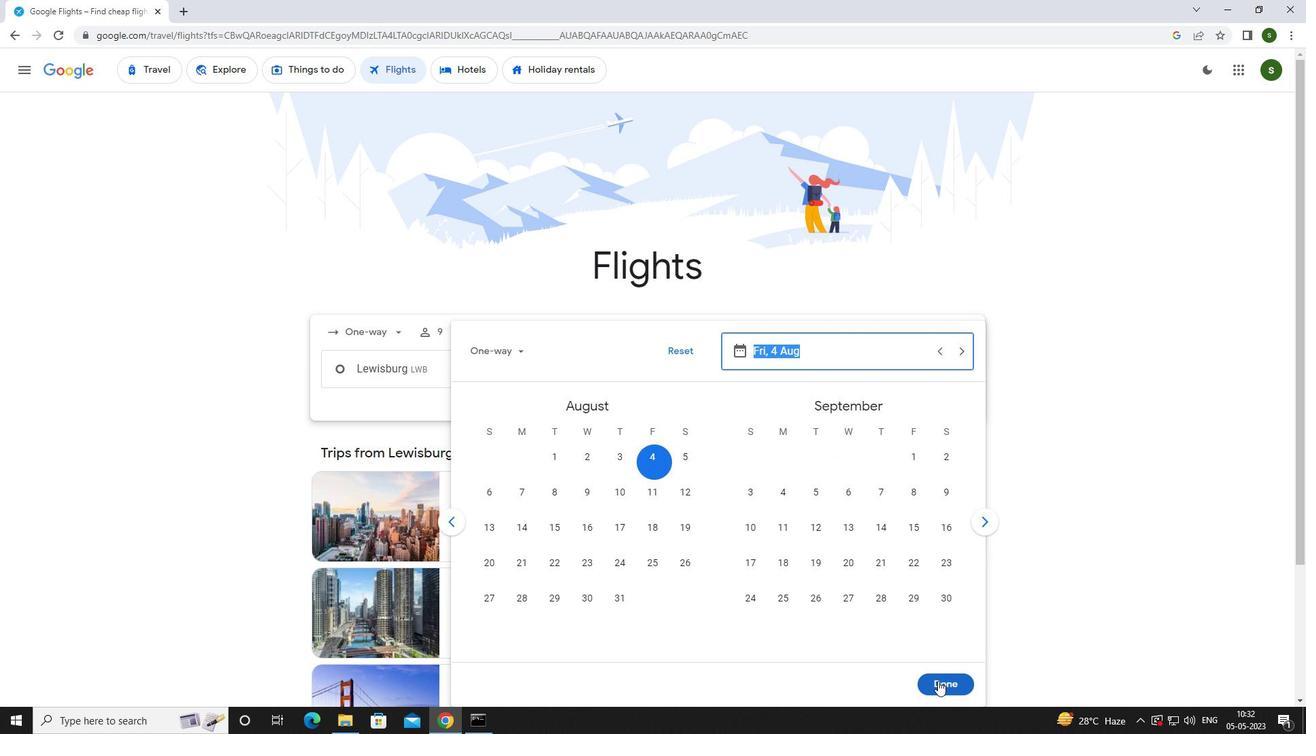 
Action: Mouse moved to (650, 410)
Screenshot: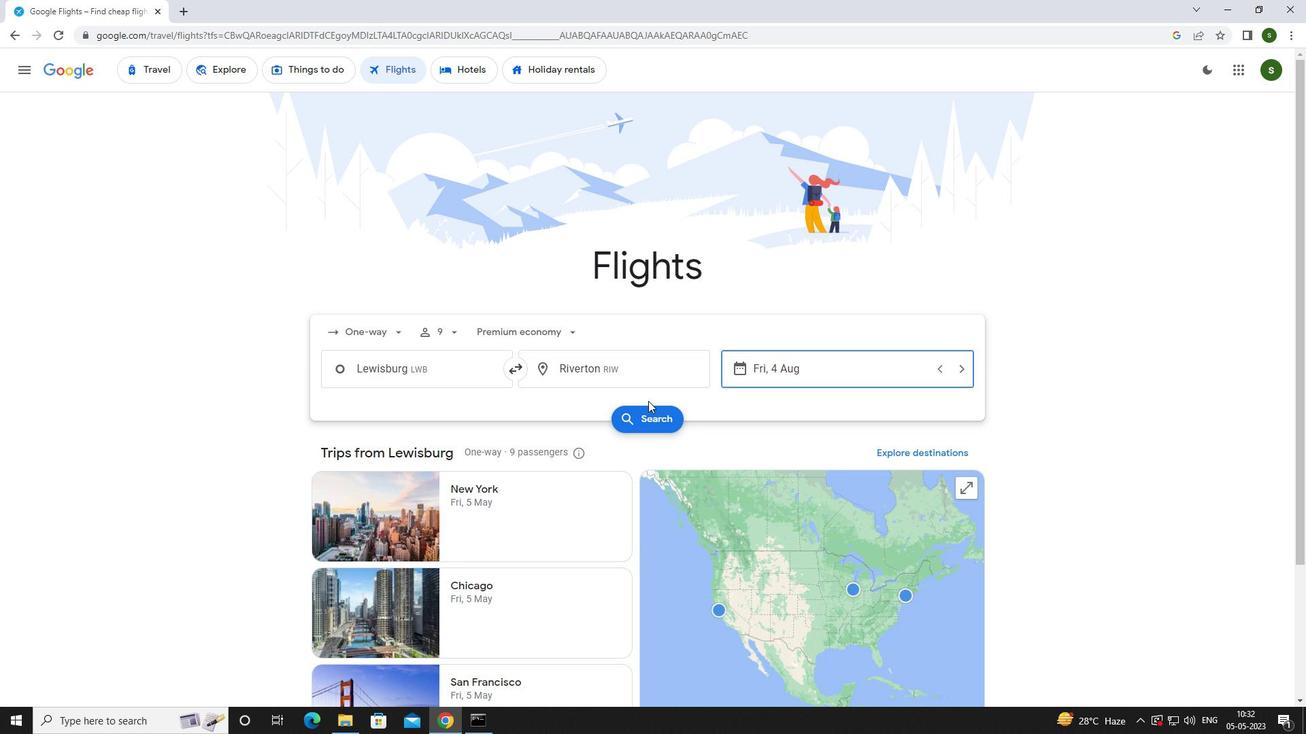 
Action: Mouse pressed left at (650, 410)
Screenshot: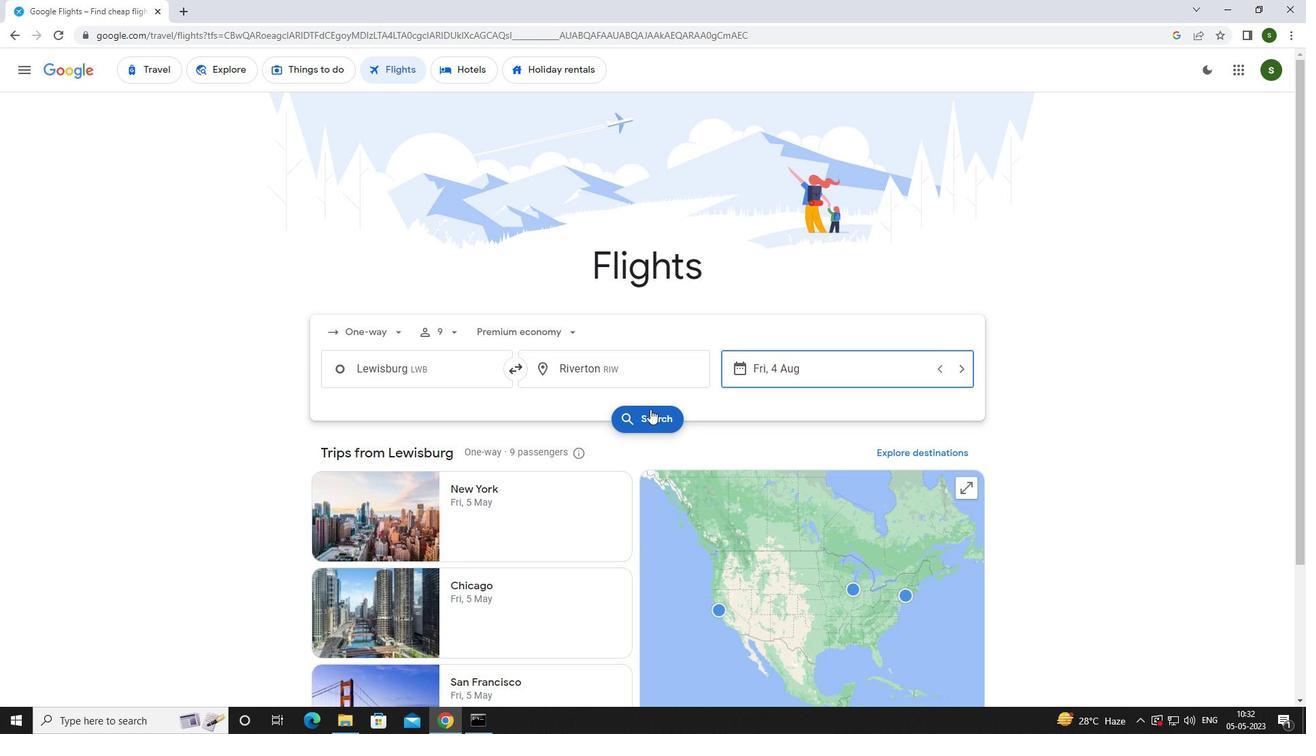 
Action: Mouse moved to (363, 192)
Screenshot: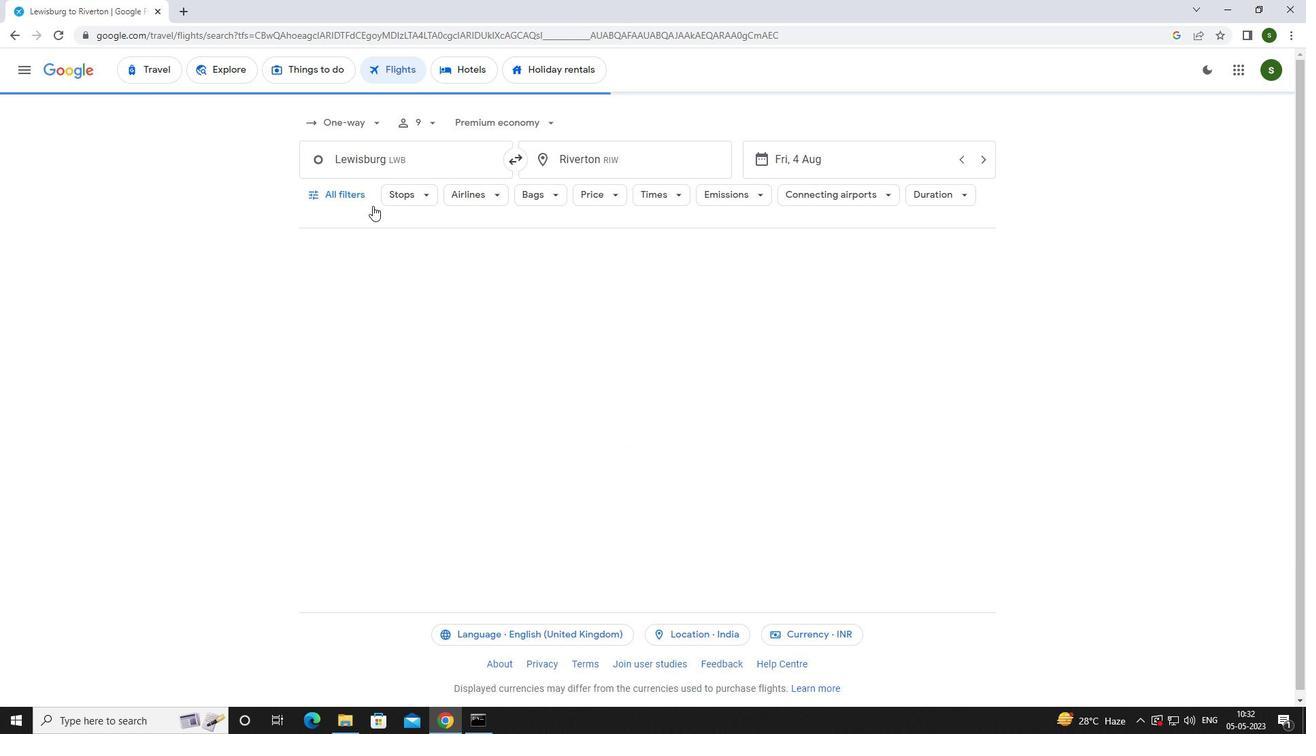 
Action: Mouse pressed left at (363, 192)
Screenshot: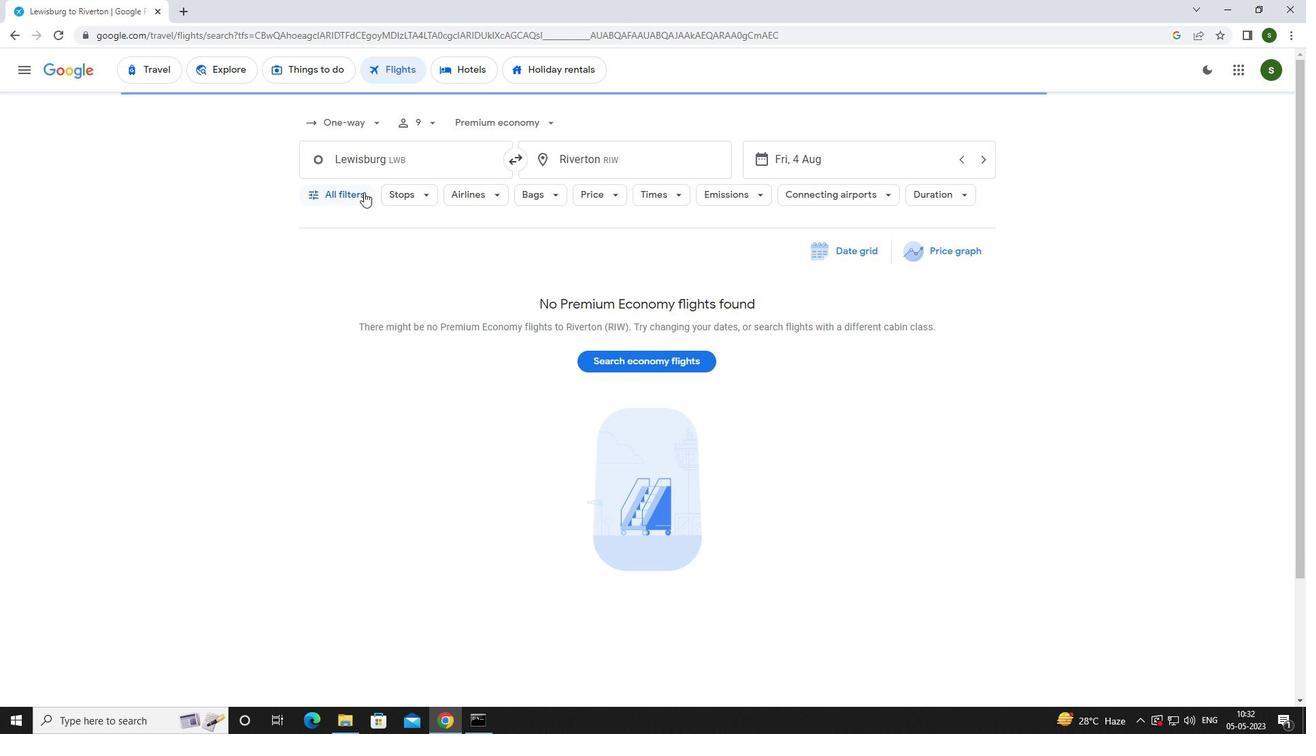 
Action: Mouse moved to (508, 480)
Screenshot: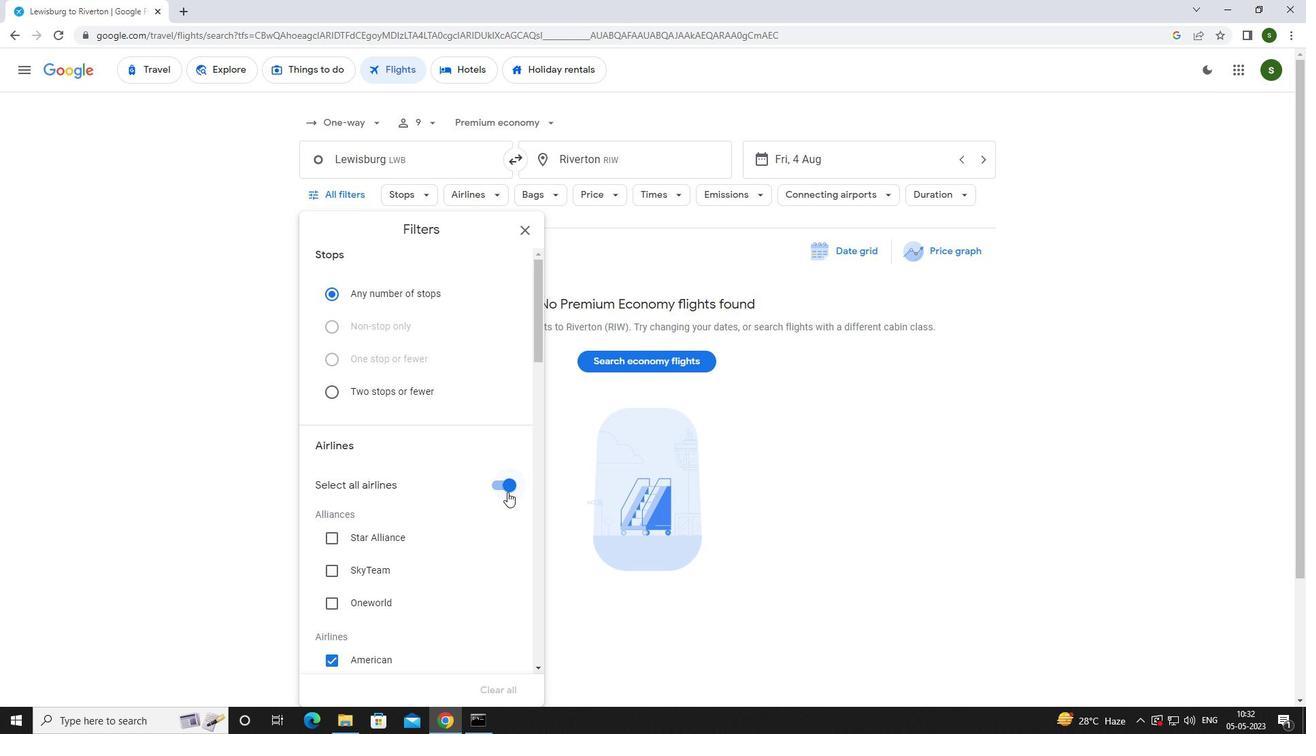 
Action: Mouse pressed left at (508, 480)
Screenshot: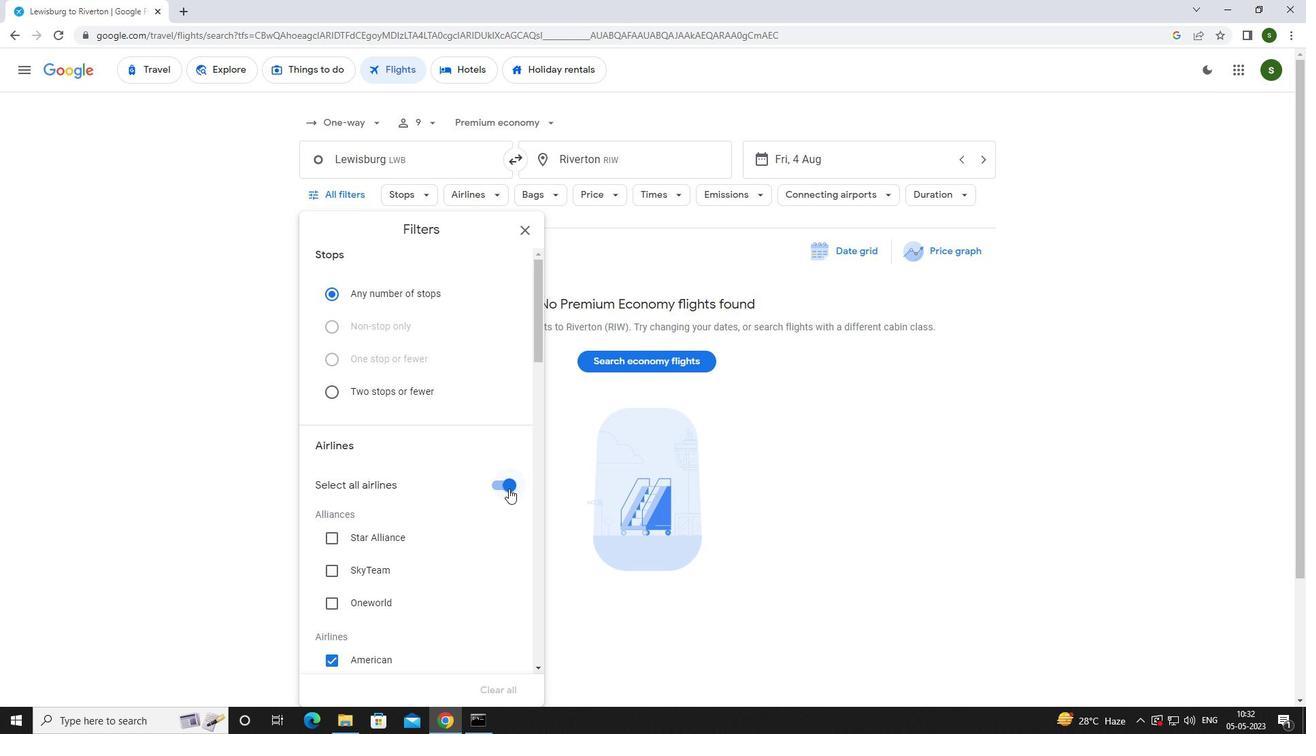 
Action: Mouse moved to (455, 448)
Screenshot: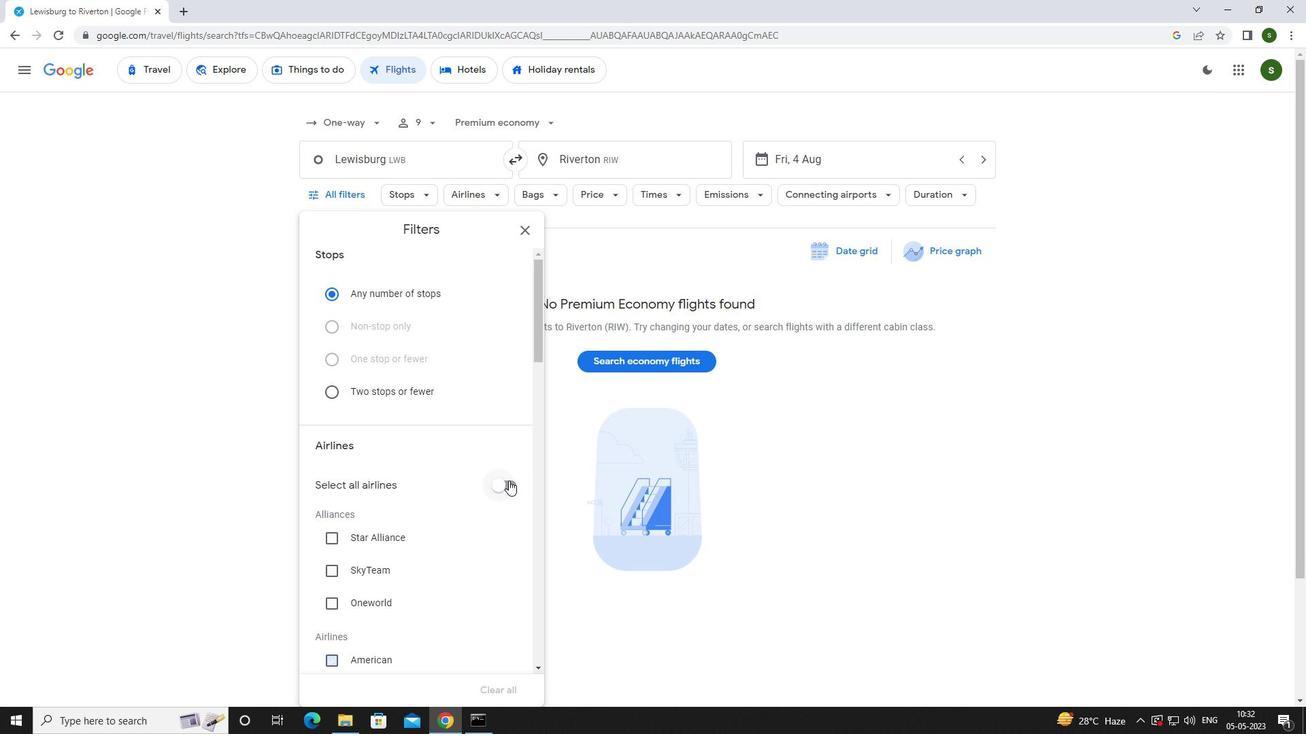 
Action: Mouse scrolled (455, 448) with delta (0, 0)
Screenshot: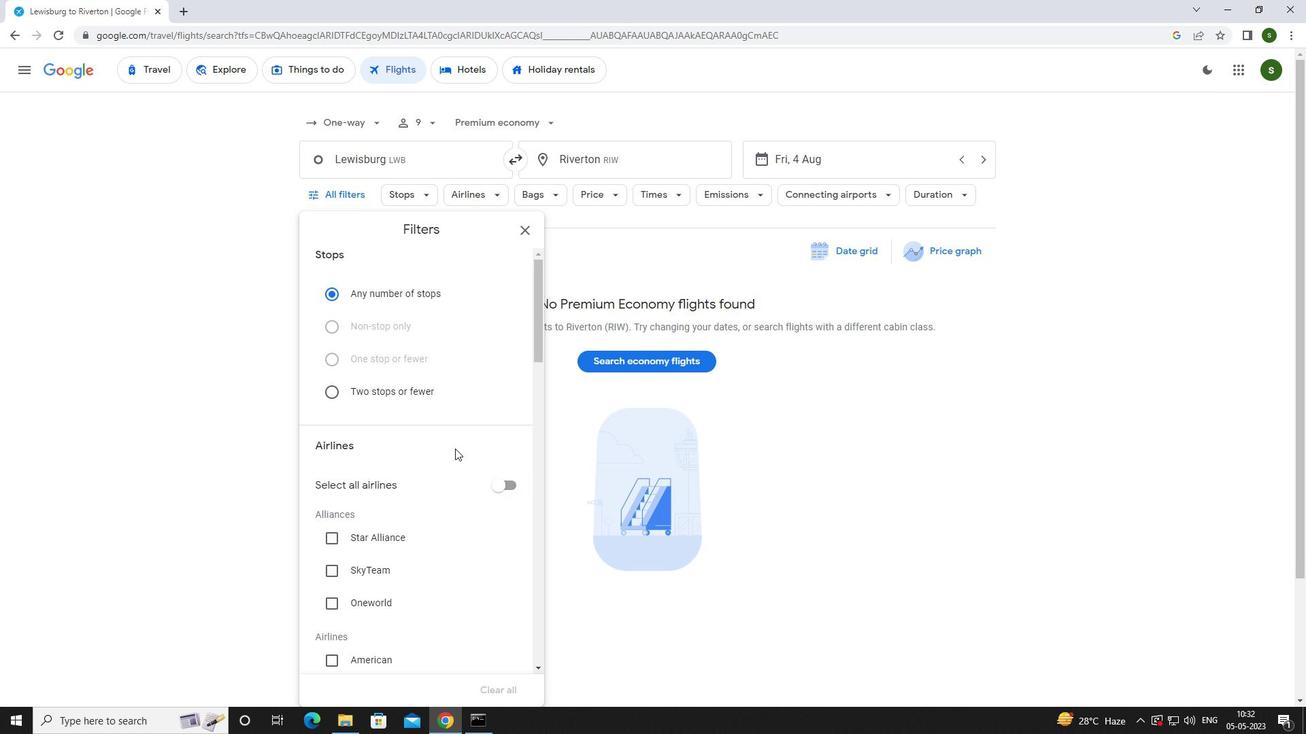 
Action: Mouse scrolled (455, 448) with delta (0, 0)
Screenshot: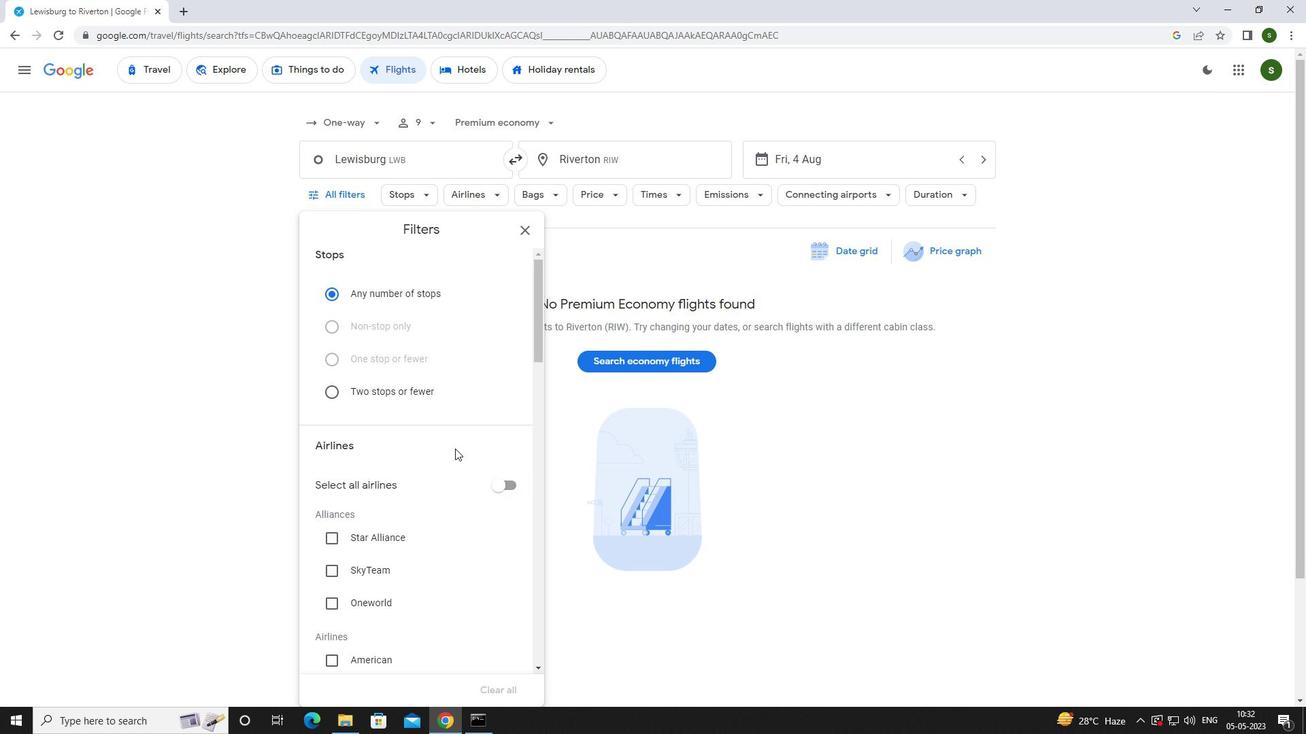 
Action: Mouse scrolled (455, 448) with delta (0, 0)
Screenshot: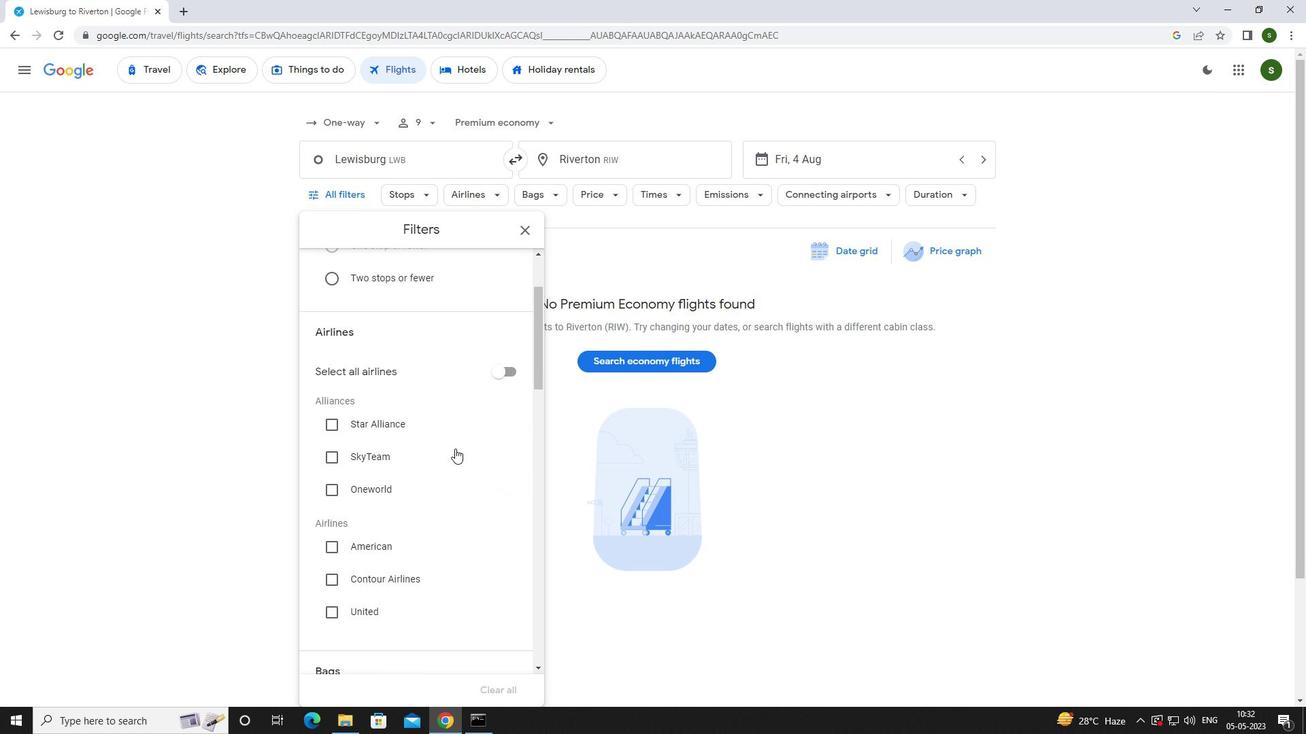 
Action: Mouse scrolled (455, 448) with delta (0, 0)
Screenshot: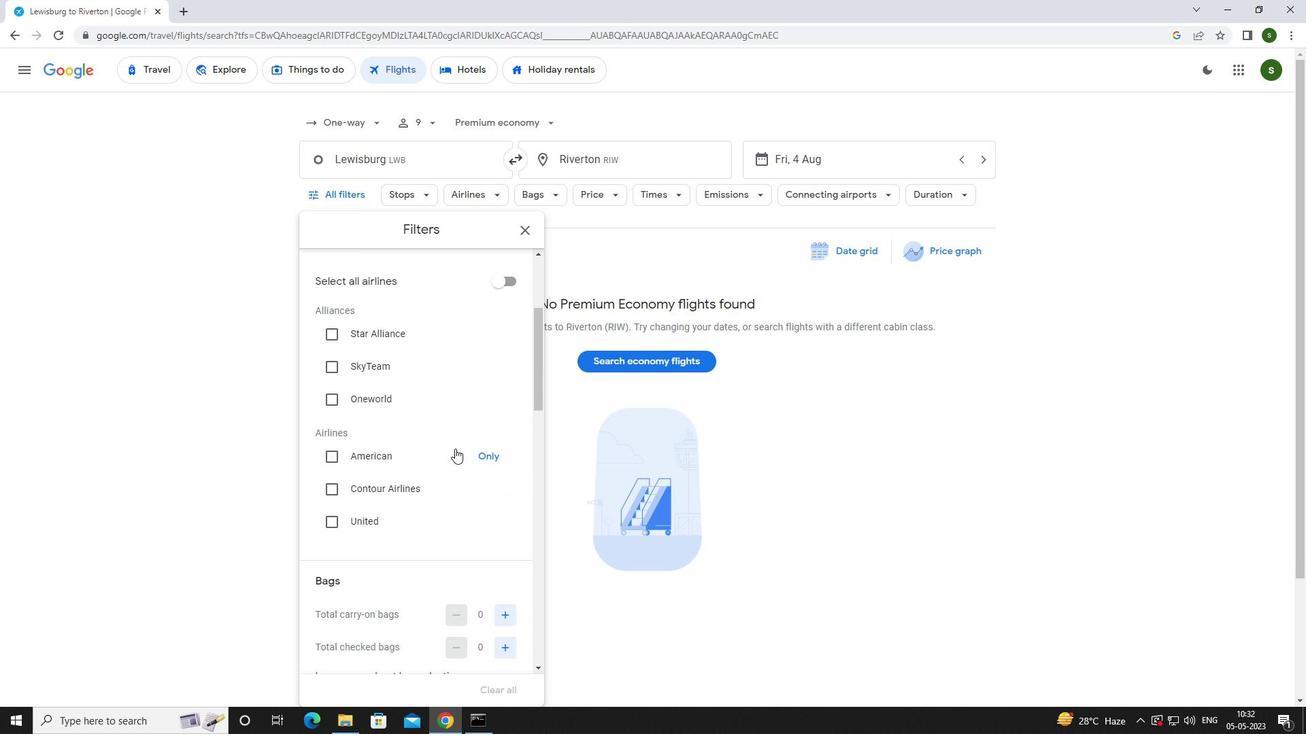 
Action: Mouse scrolled (455, 448) with delta (0, 0)
Screenshot: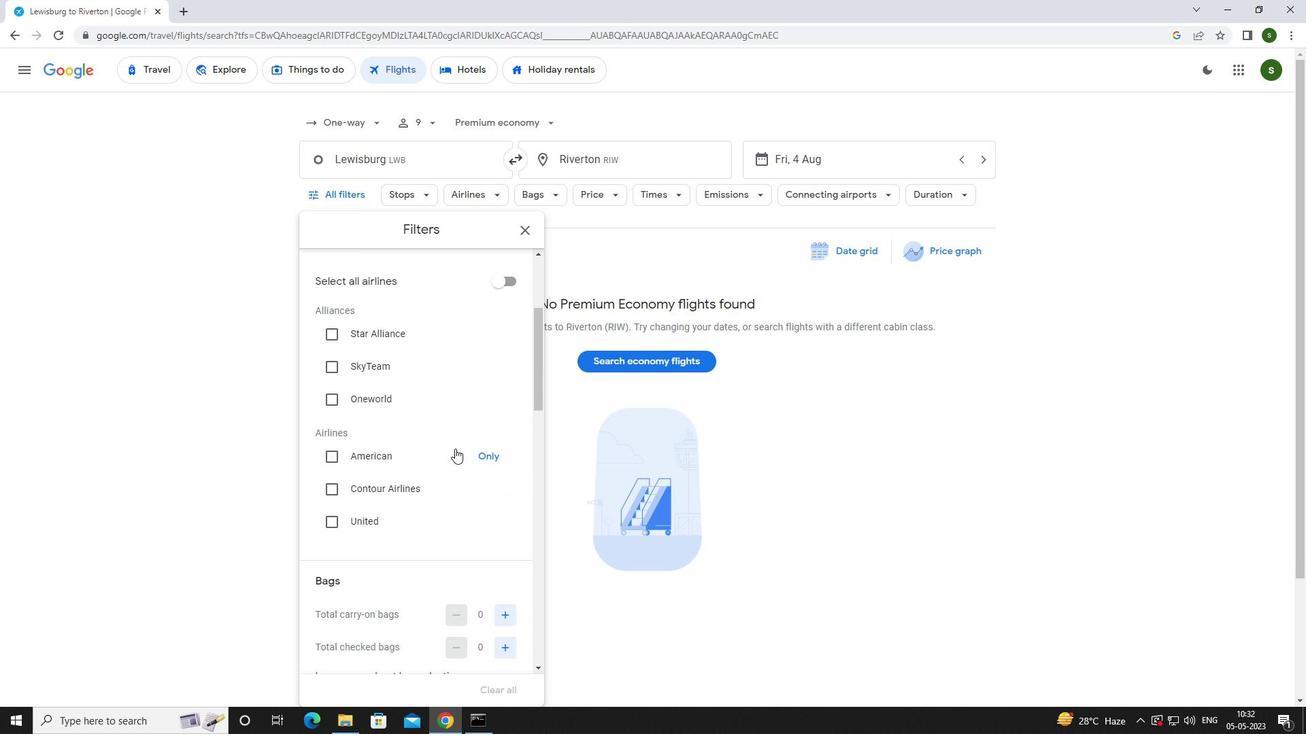 
Action: Mouse moved to (508, 505)
Screenshot: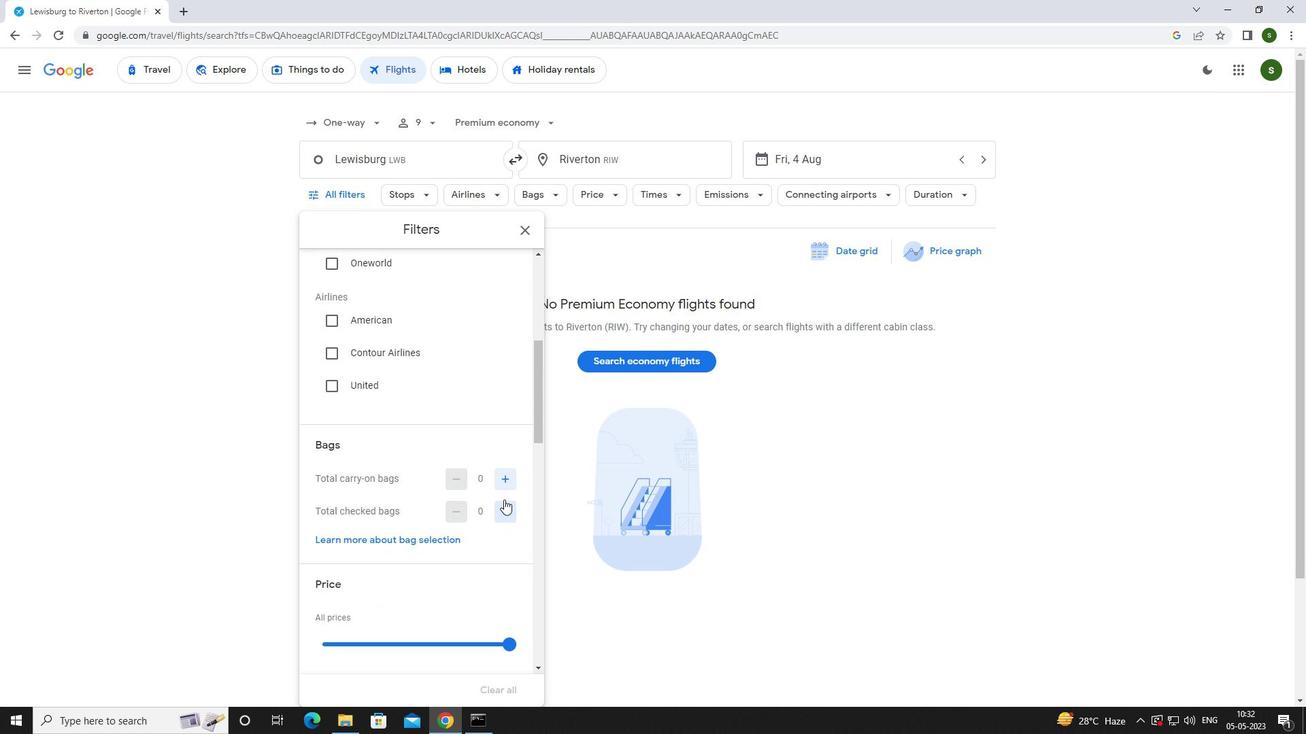 
Action: Mouse pressed left at (508, 505)
Screenshot: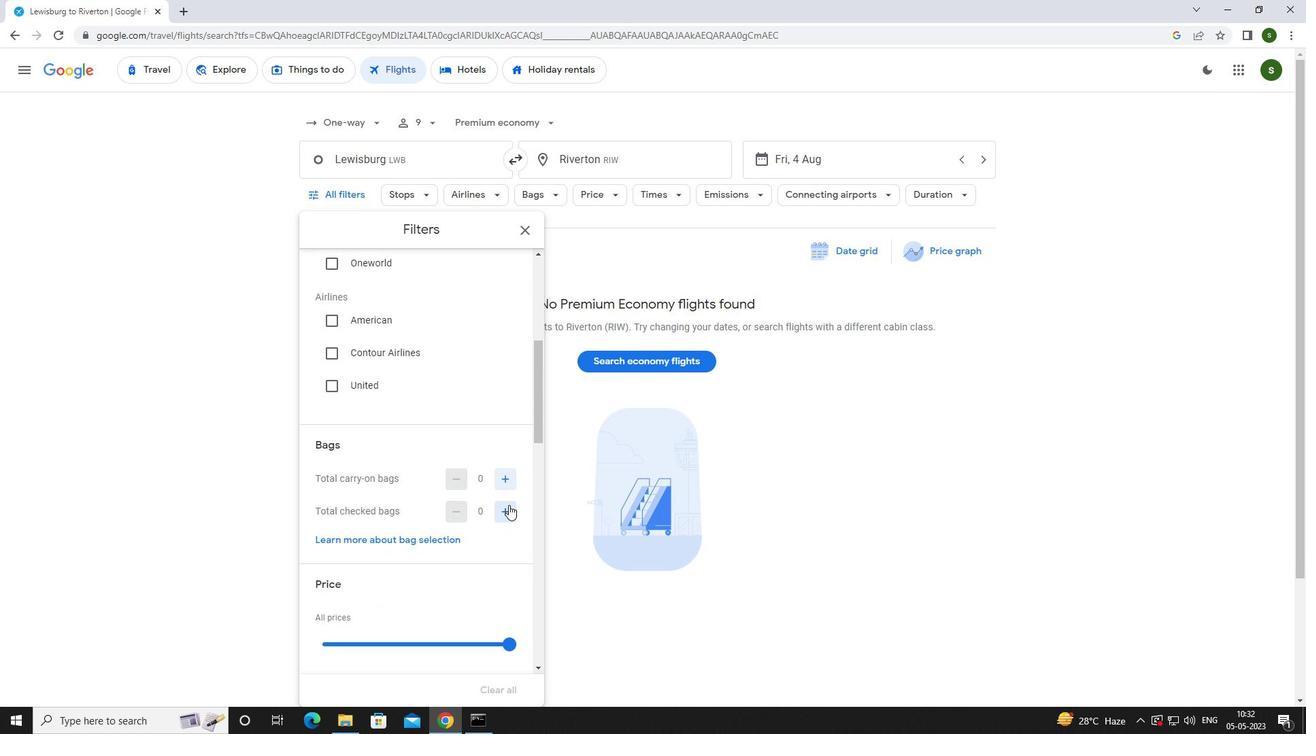 
Action: Mouse pressed left at (508, 505)
Screenshot: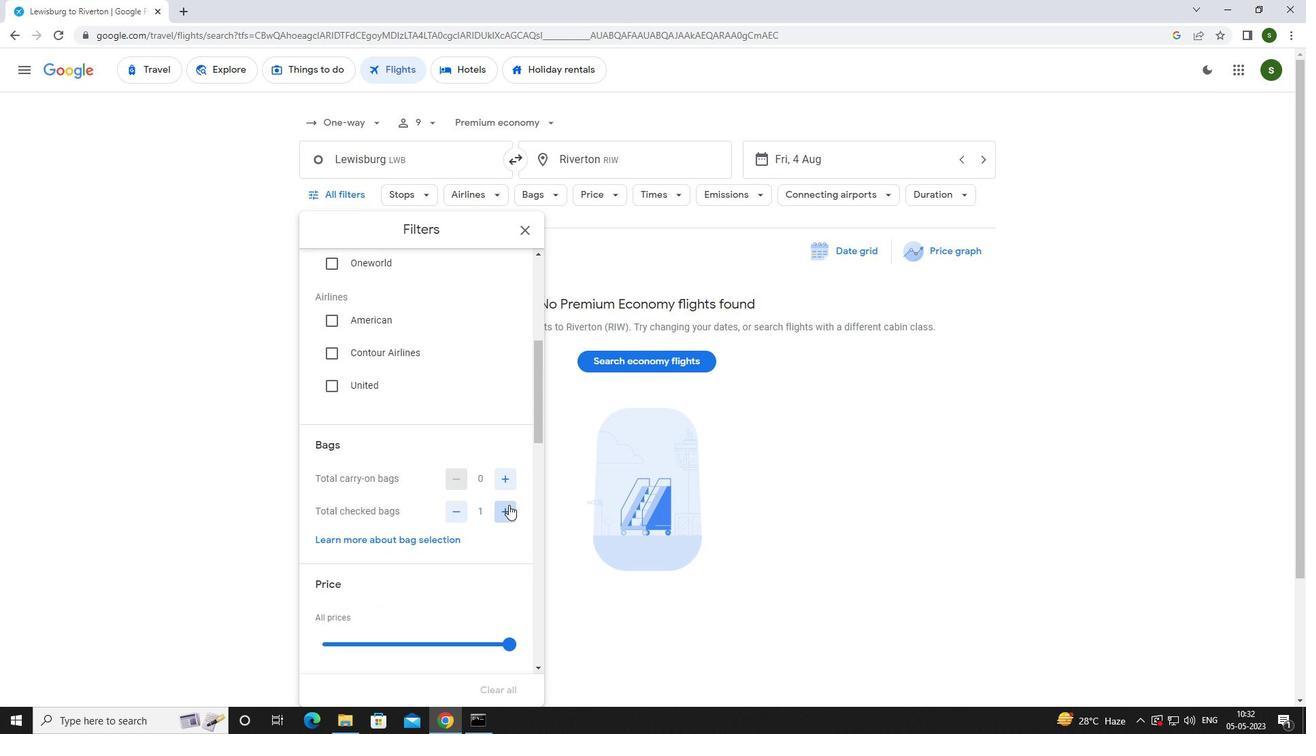 
Action: Mouse scrolled (508, 504) with delta (0, 0)
Screenshot: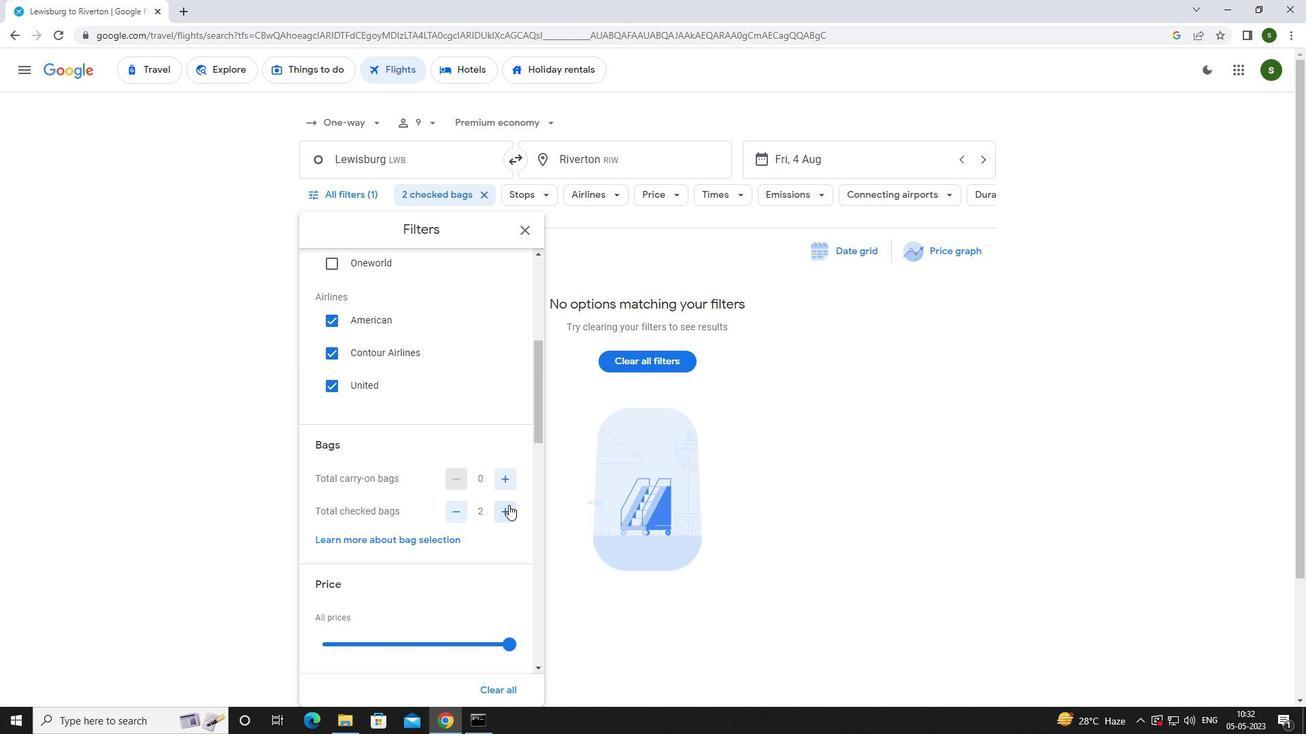 
Action: Mouse scrolled (508, 504) with delta (0, 0)
Screenshot: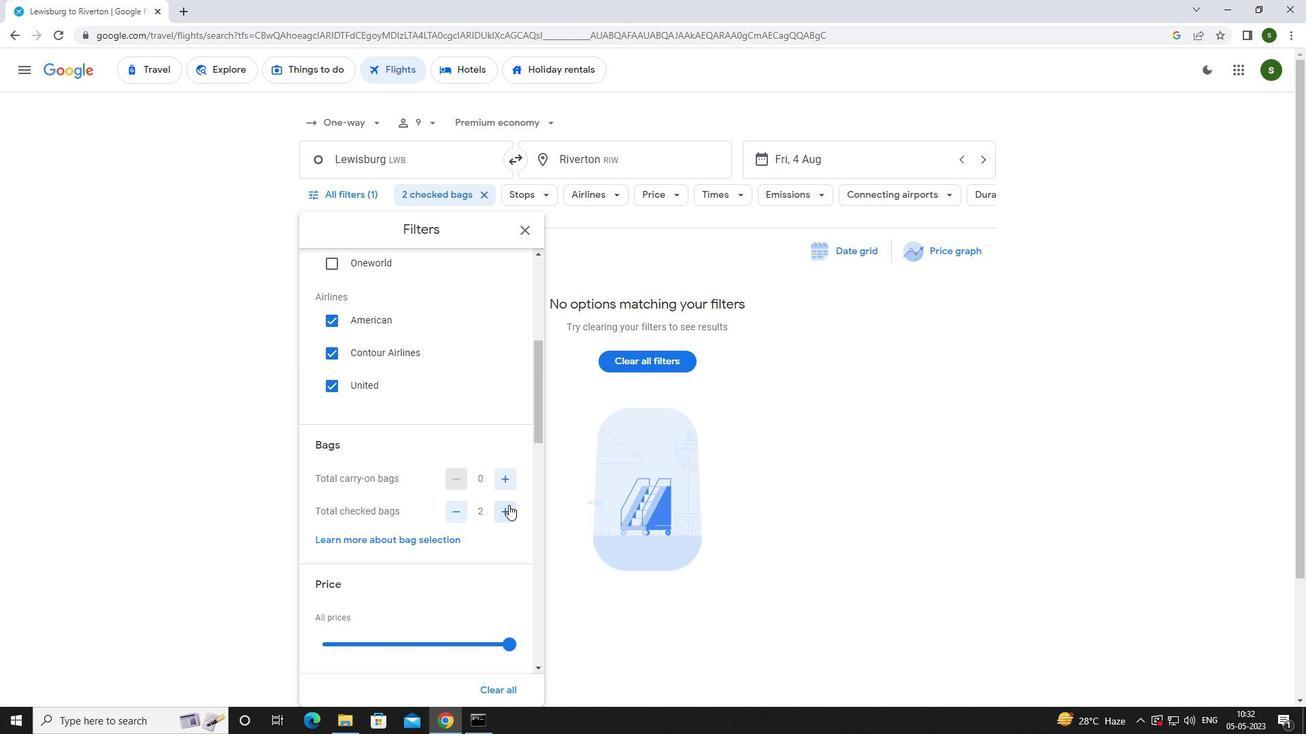 
Action: Mouse pressed left at (508, 505)
Screenshot: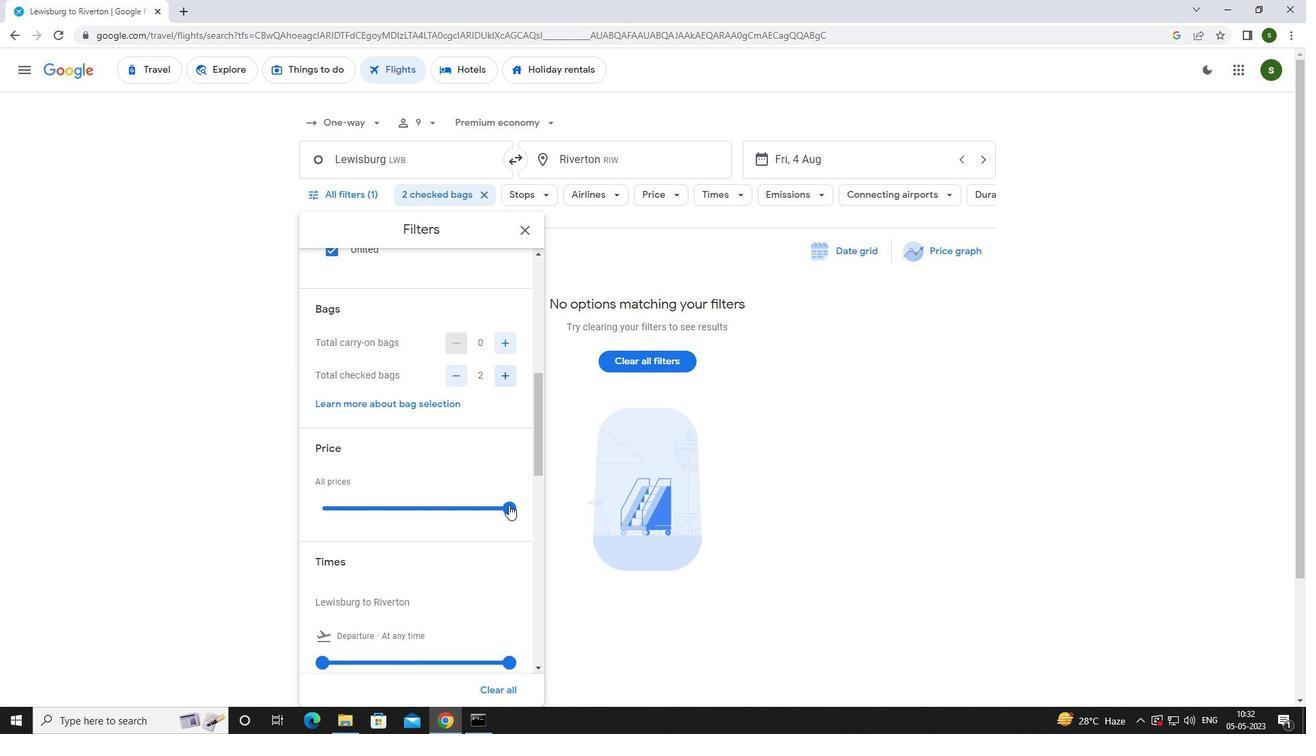 
Action: Mouse scrolled (508, 504) with delta (0, 0)
Screenshot: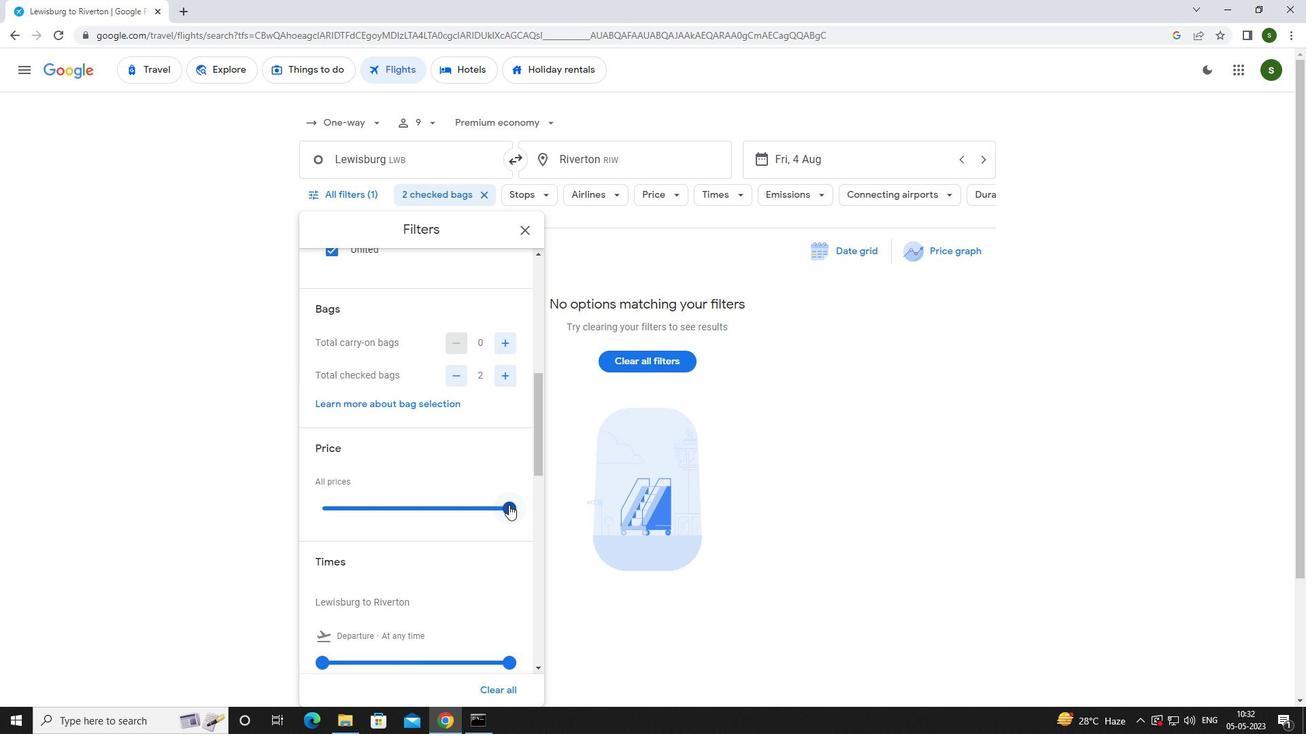 
Action: Mouse moved to (323, 599)
Screenshot: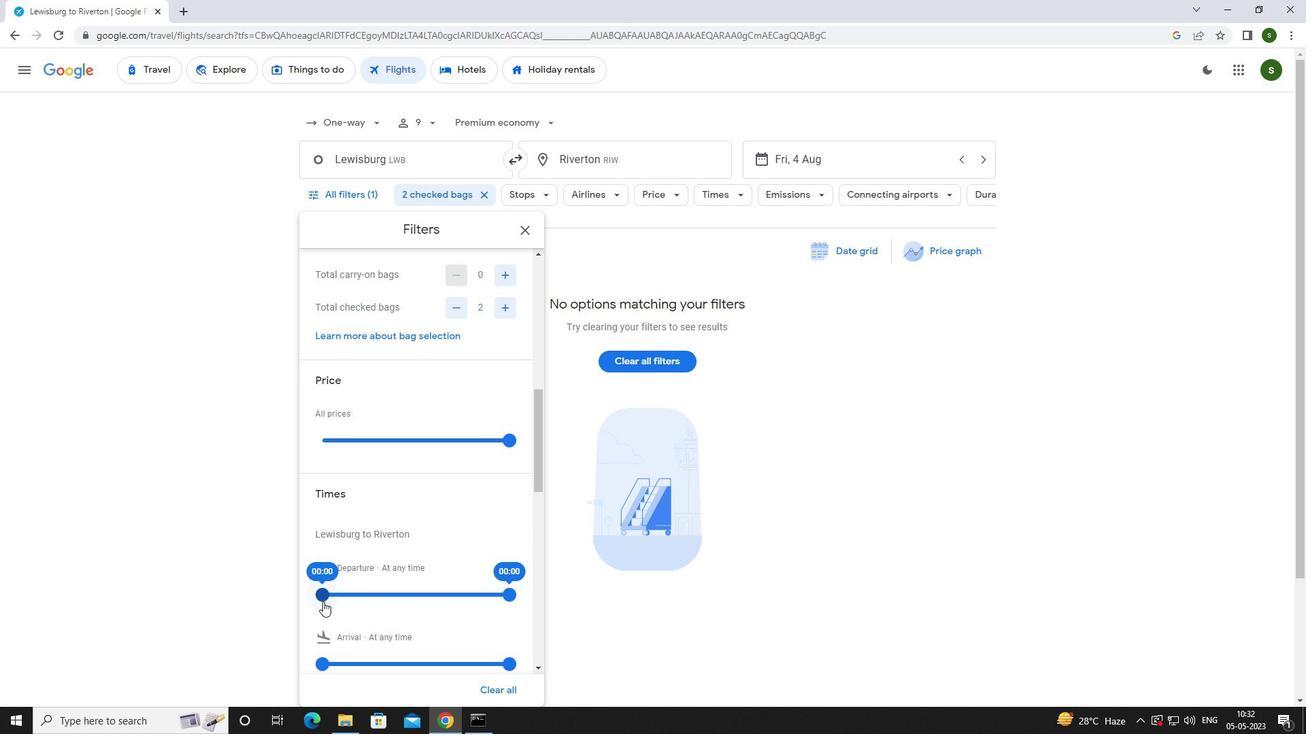 
Action: Mouse pressed left at (323, 599)
Screenshot: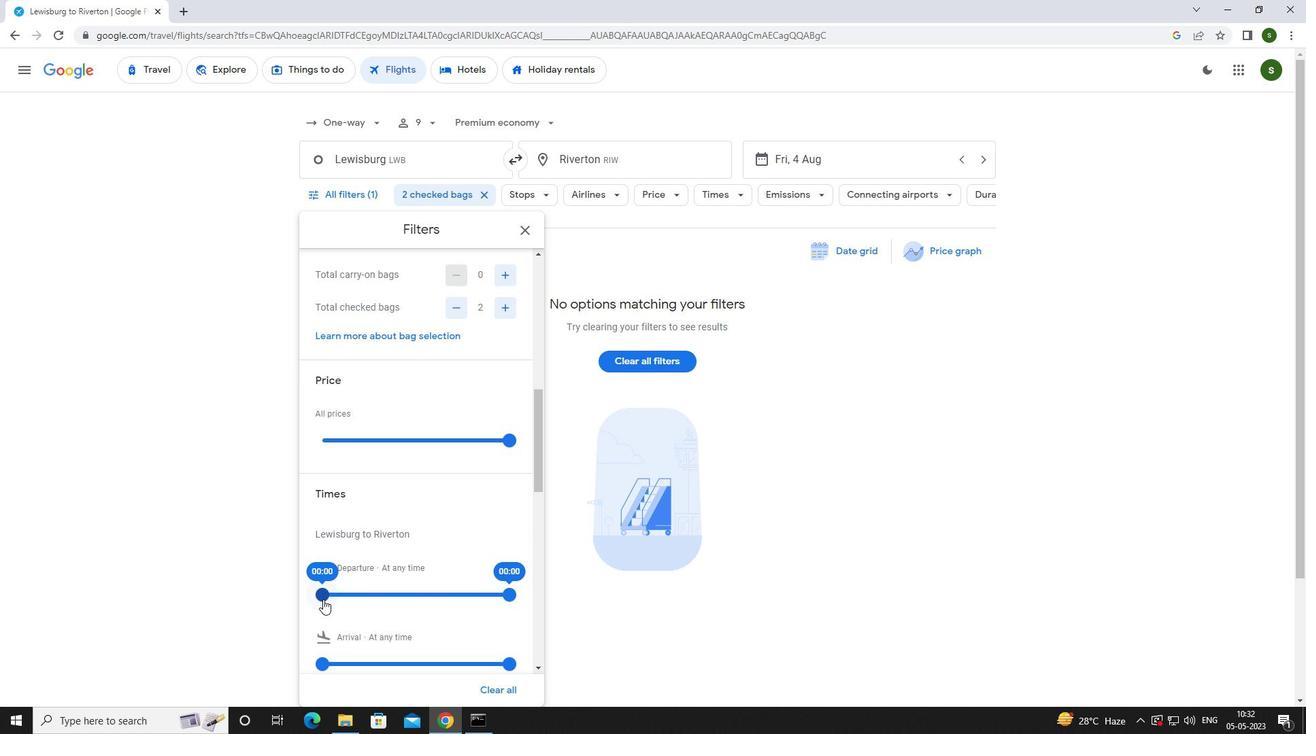 
Action: Mouse moved to (871, 581)
Screenshot: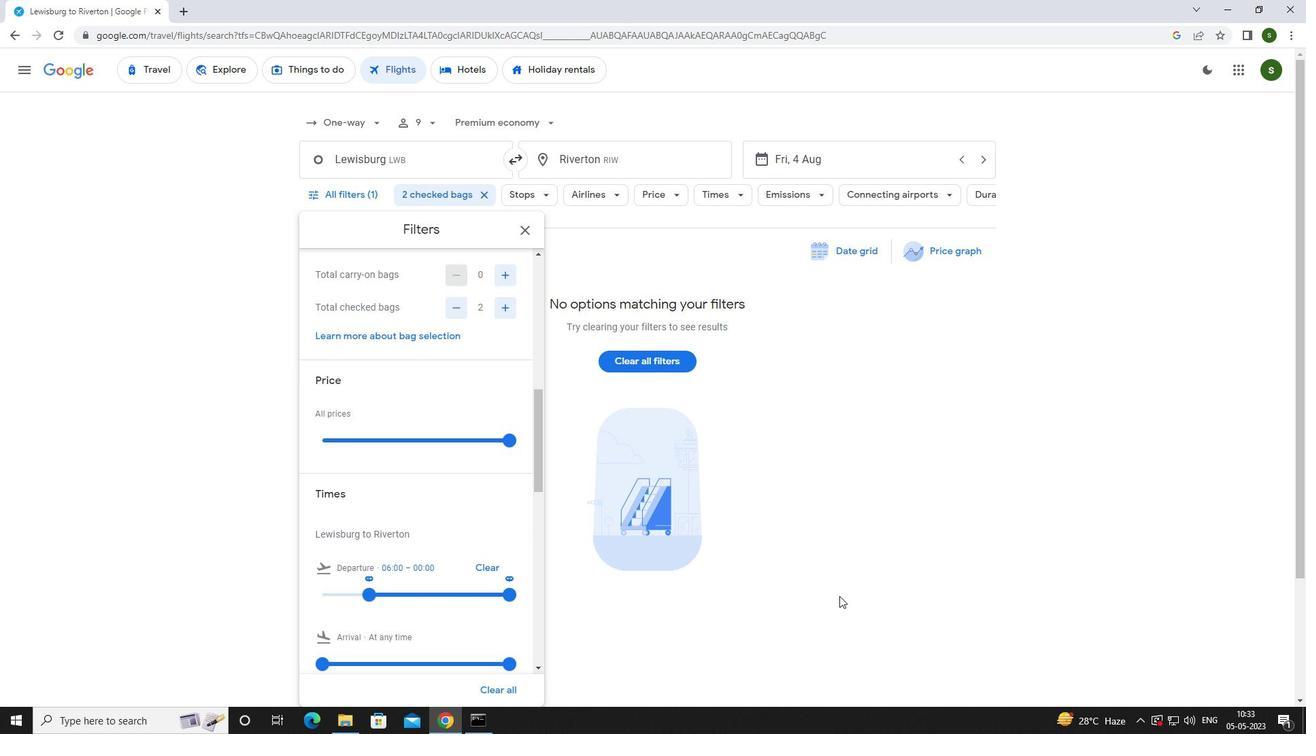 
Action: Mouse pressed left at (871, 581)
Screenshot: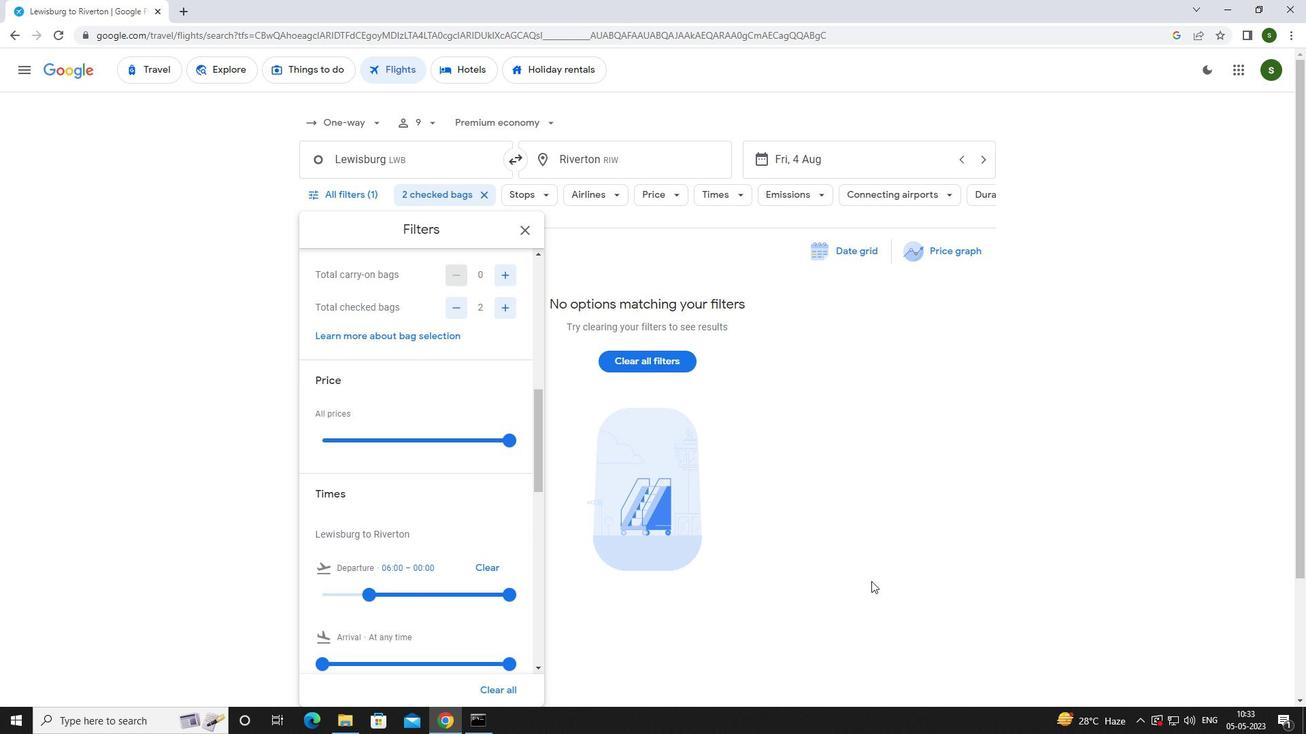 
